 Task: Find connections with filter location Holguín with filter topic  #socialnetworkingwith filter profile language Potuguese with filter current company Zoho with filter school SGT UNIVERSITY with filter industry Coal Mining with filter service category Audio Engineering with filter keywords title Web Designer
Action: Mouse moved to (568, 70)
Screenshot: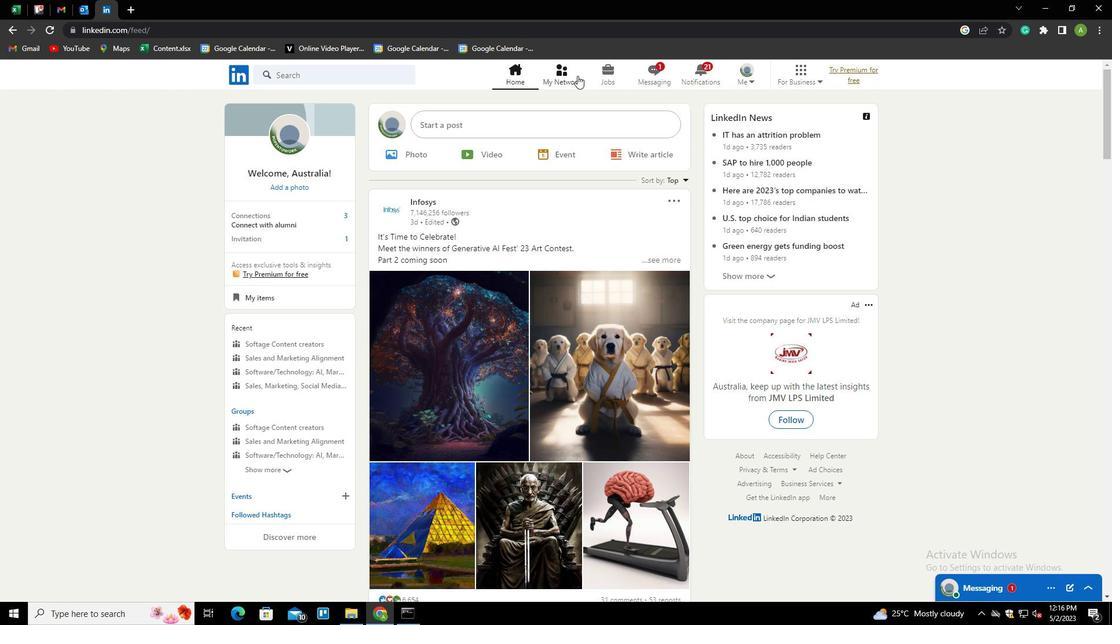 
Action: Mouse pressed left at (568, 70)
Screenshot: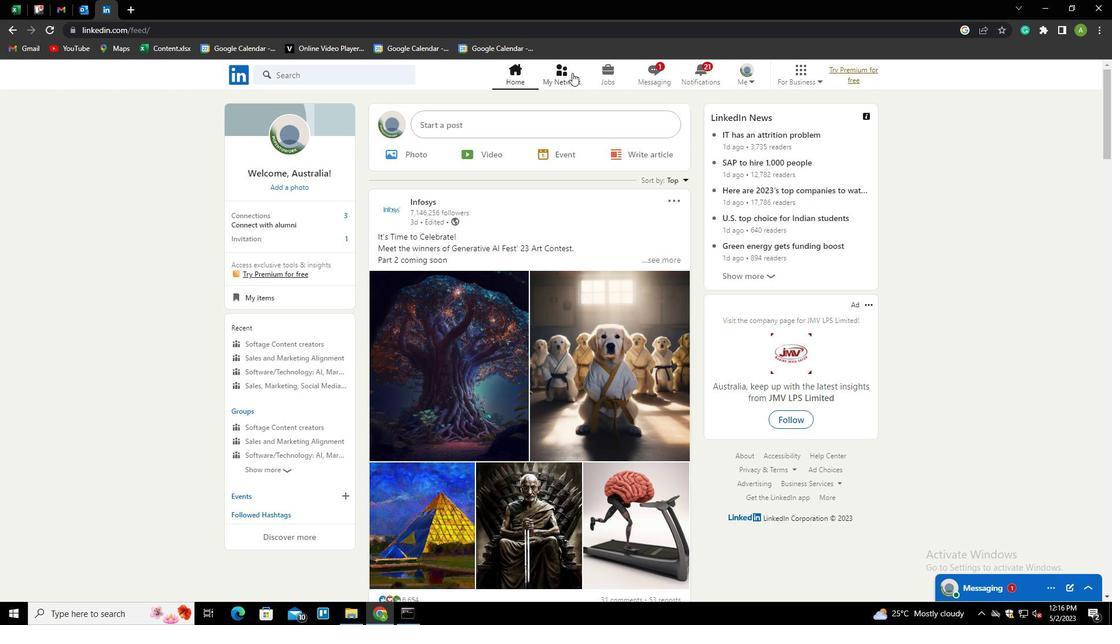 
Action: Mouse moved to (306, 136)
Screenshot: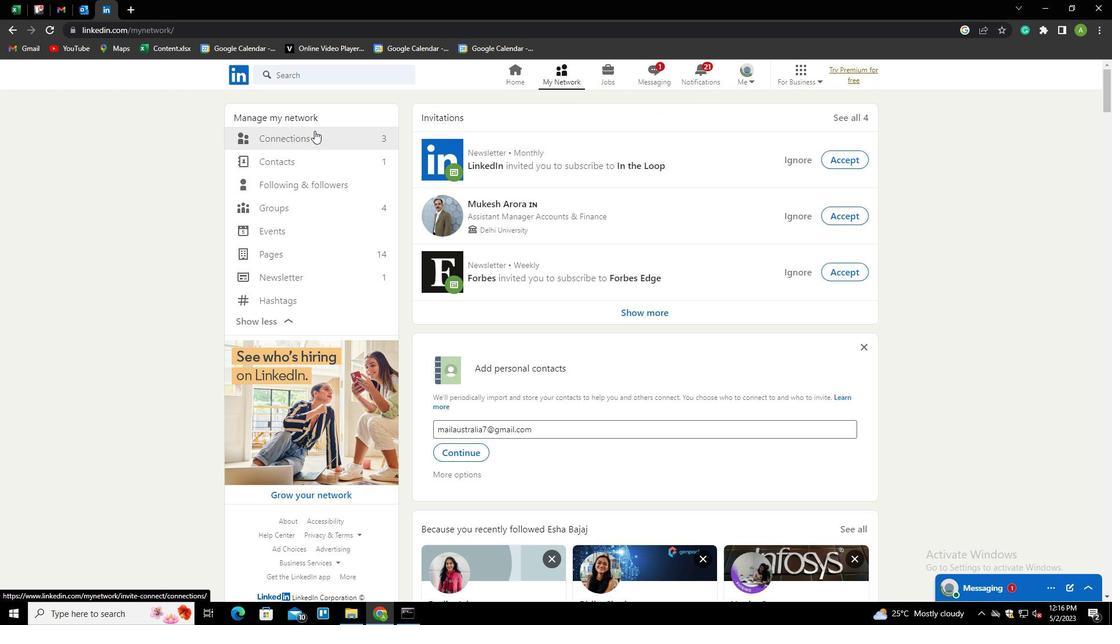 
Action: Mouse pressed left at (306, 136)
Screenshot: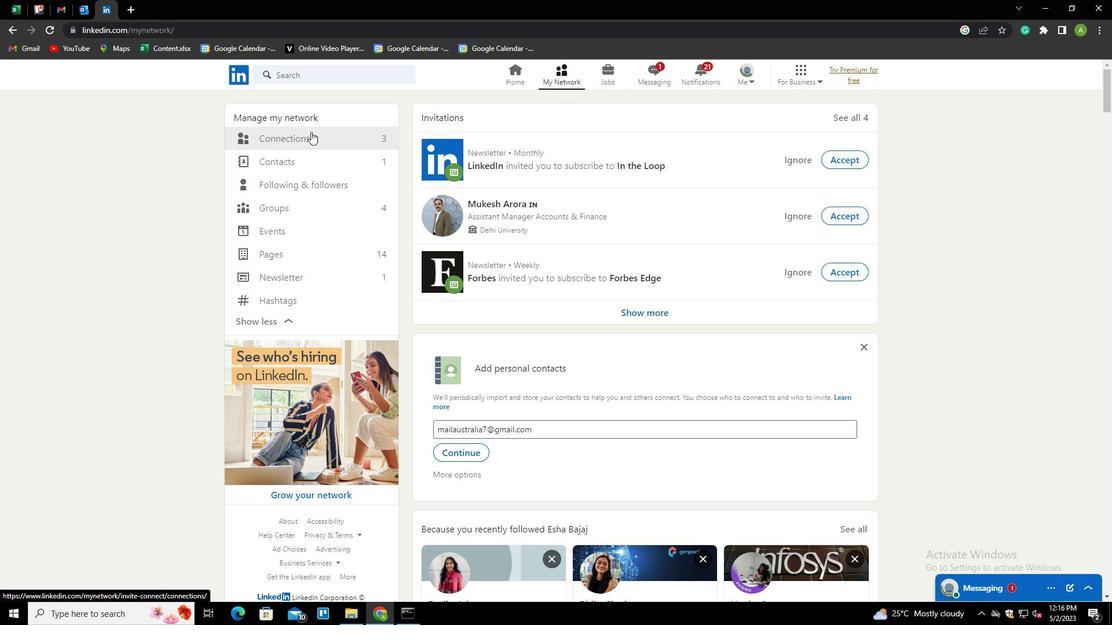 
Action: Mouse moved to (652, 136)
Screenshot: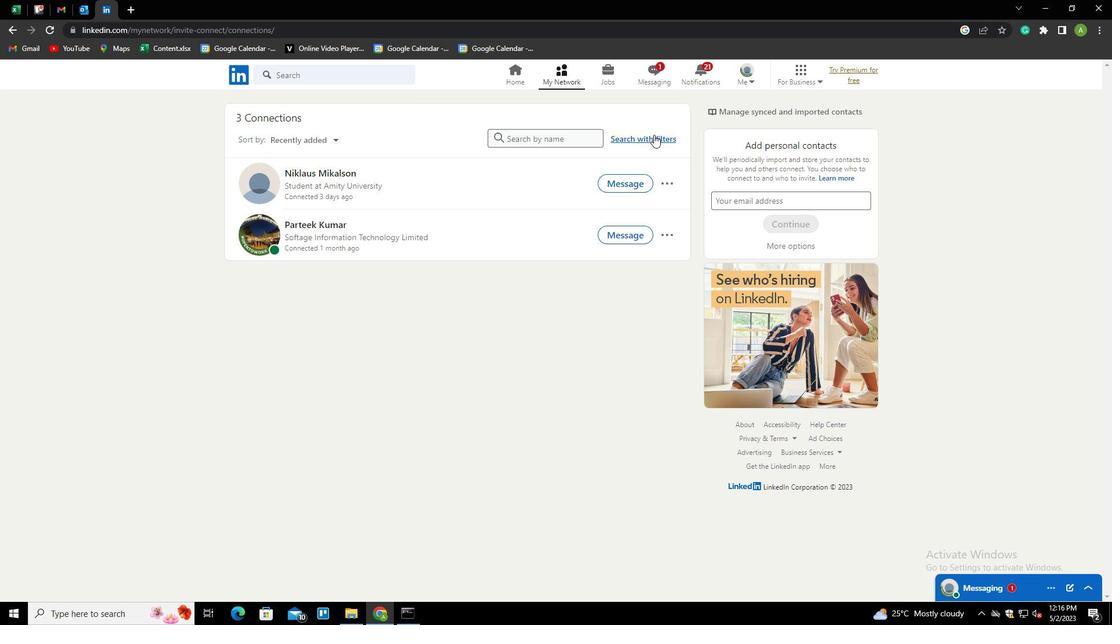 
Action: Mouse pressed left at (652, 136)
Screenshot: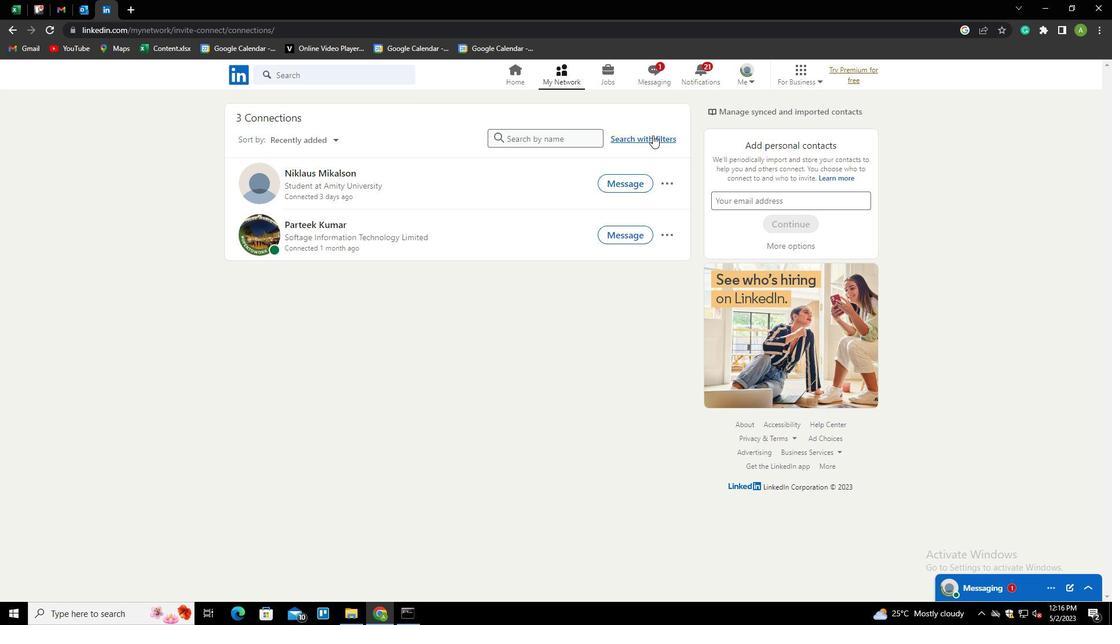 
Action: Mouse moved to (596, 105)
Screenshot: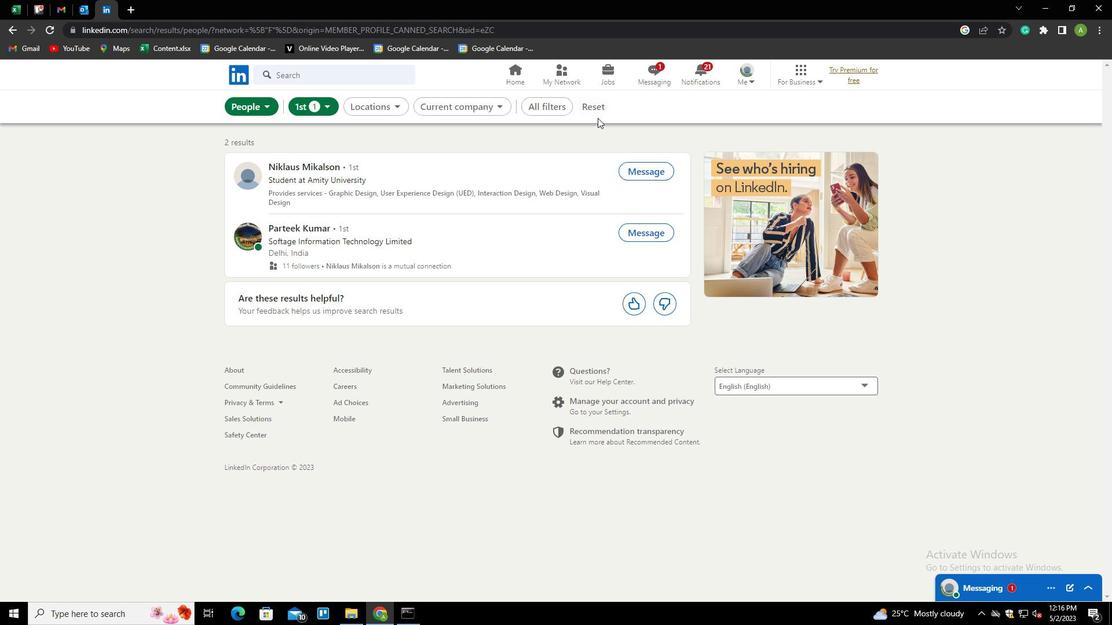 
Action: Mouse pressed left at (596, 105)
Screenshot: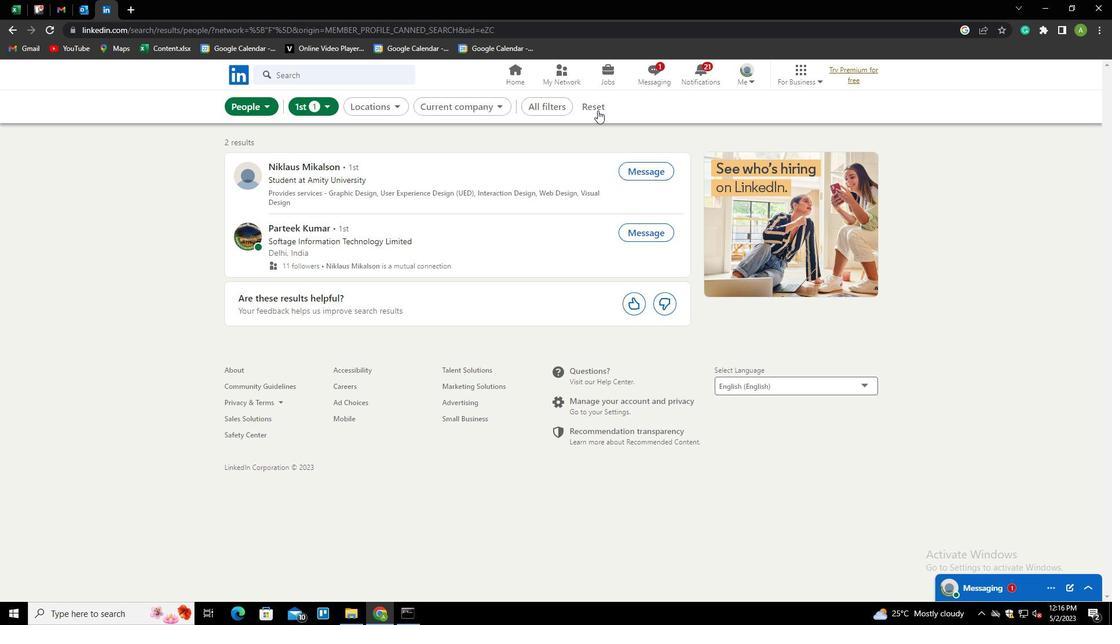 
Action: Mouse moved to (569, 110)
Screenshot: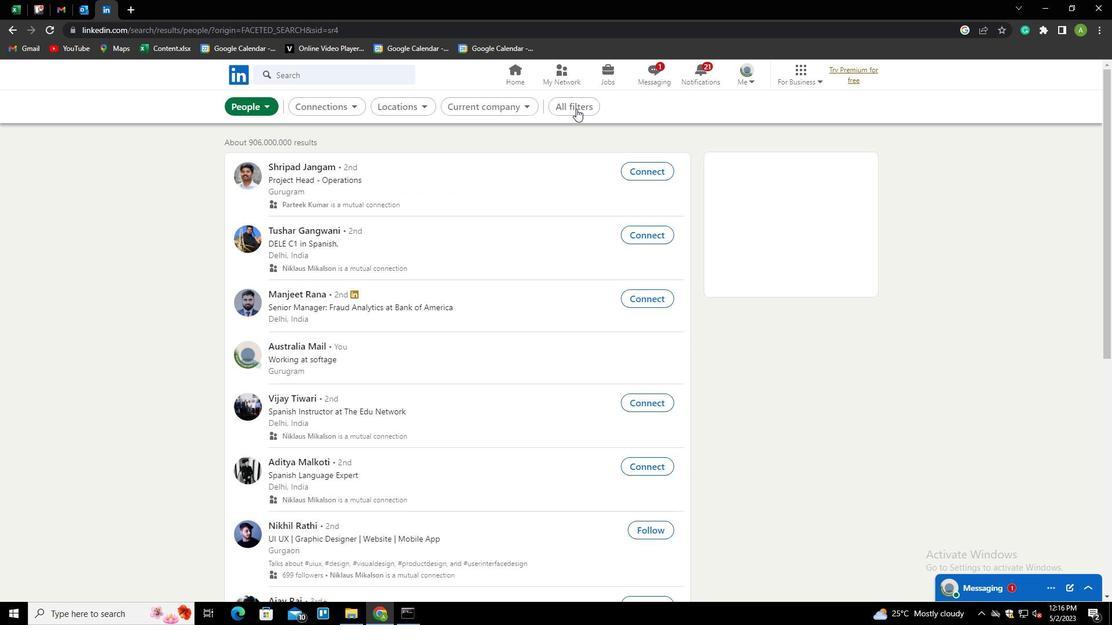
Action: Mouse pressed left at (569, 110)
Screenshot: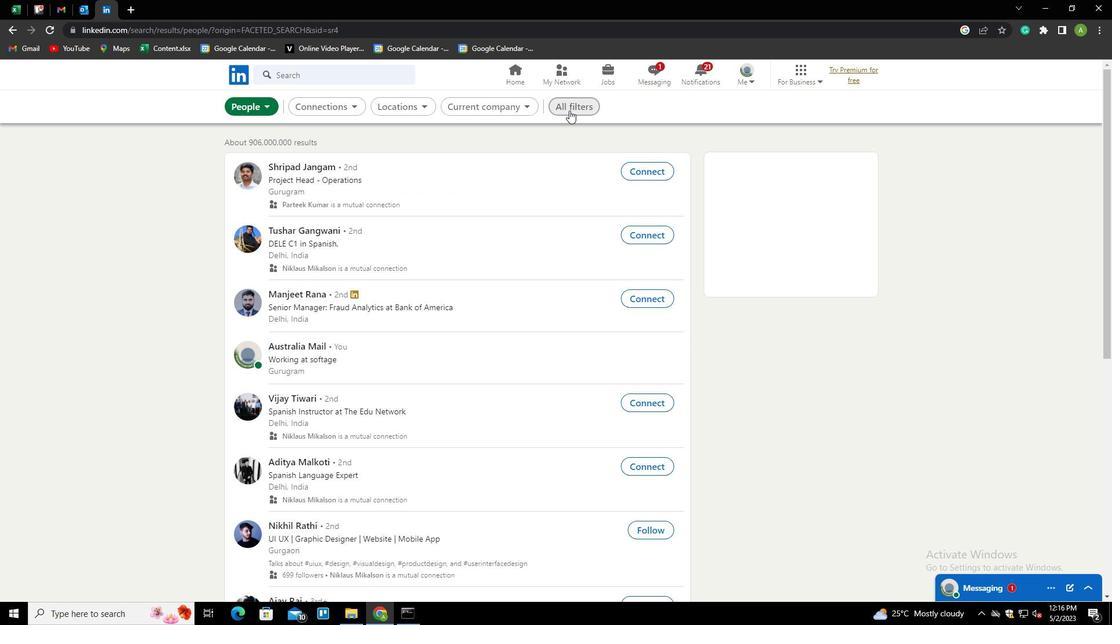 
Action: Mouse moved to (1066, 390)
Screenshot: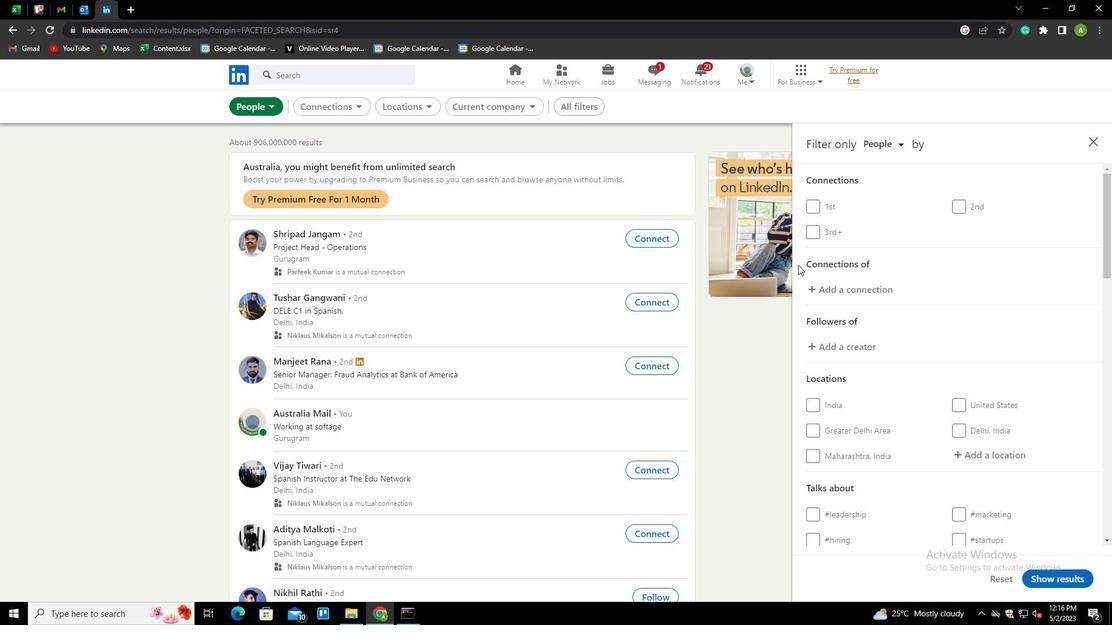 
Action: Mouse scrolled (1066, 389) with delta (0, 0)
Screenshot: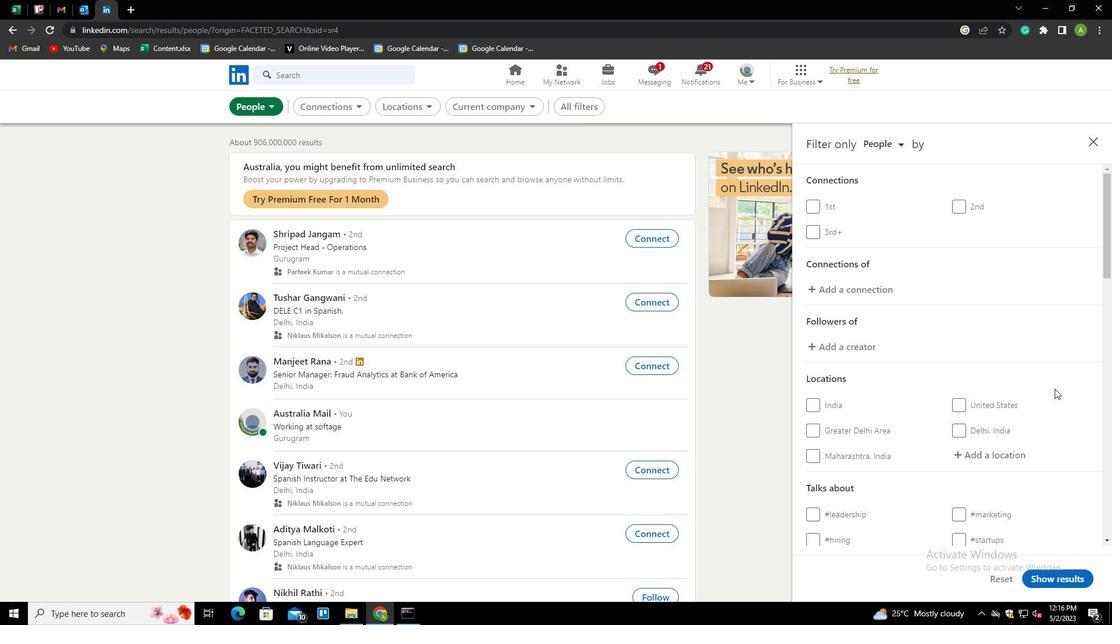 
Action: Mouse scrolled (1066, 389) with delta (0, 0)
Screenshot: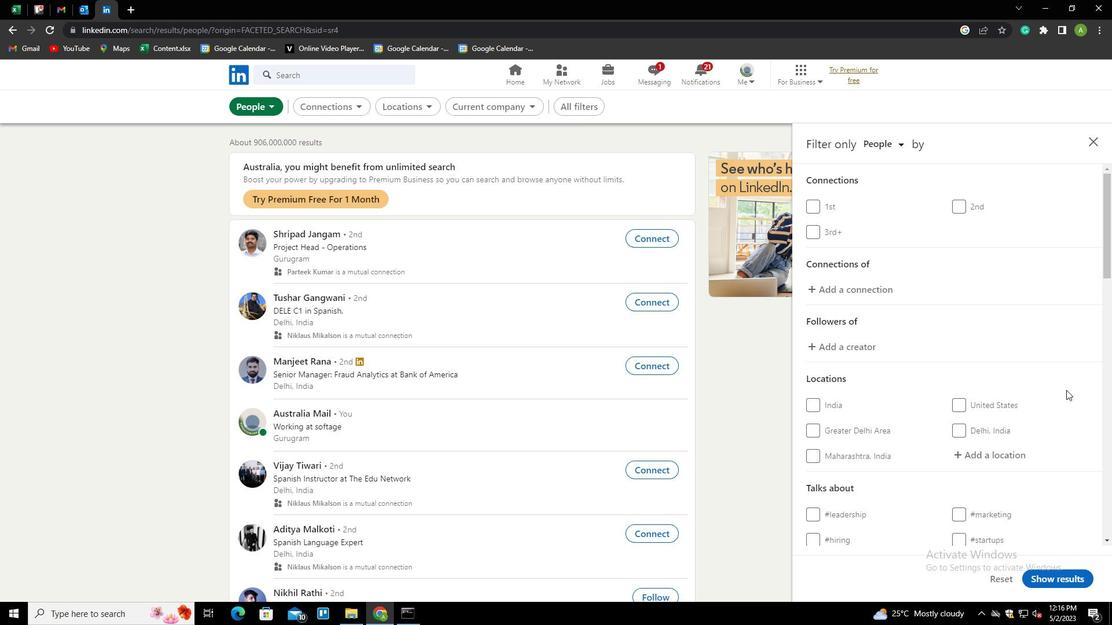 
Action: Mouse scrolled (1066, 389) with delta (0, 0)
Screenshot: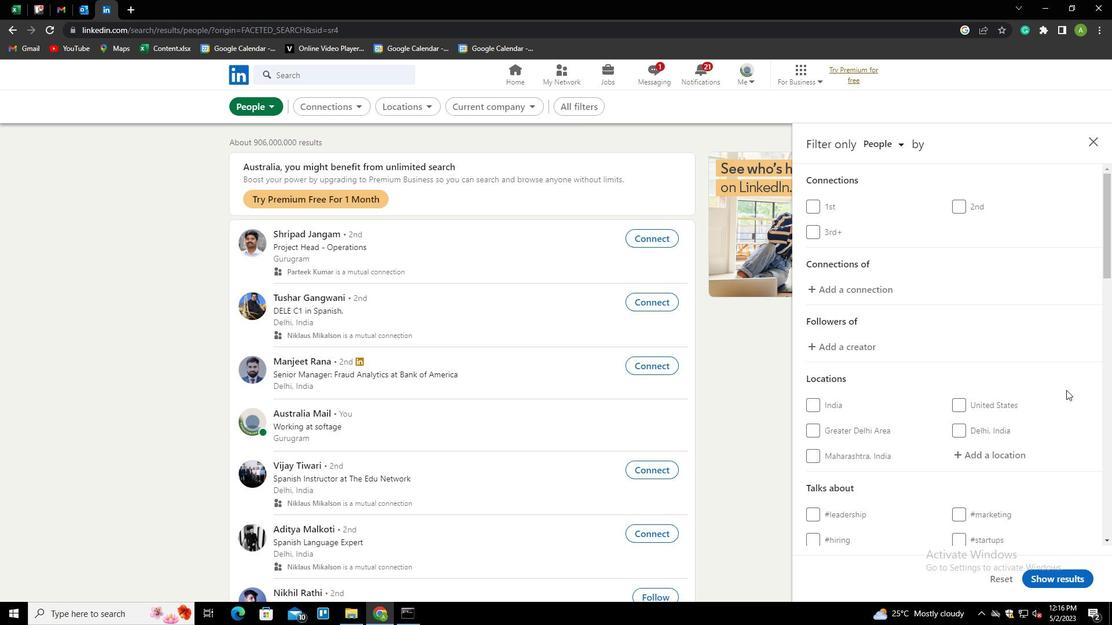 
Action: Mouse moved to (973, 277)
Screenshot: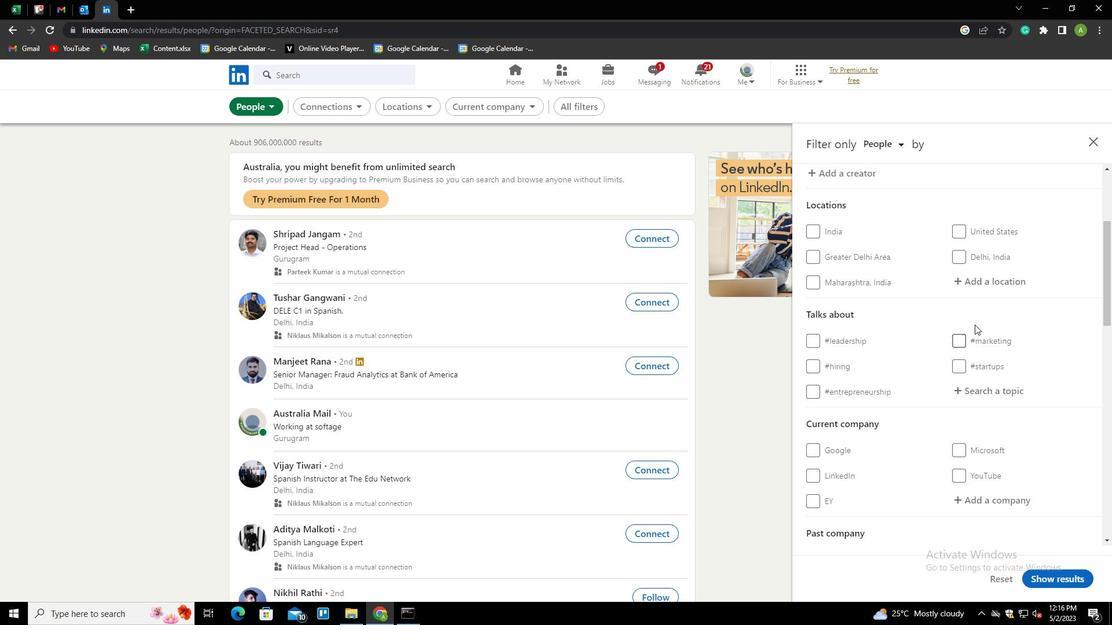 
Action: Mouse pressed left at (973, 277)
Screenshot: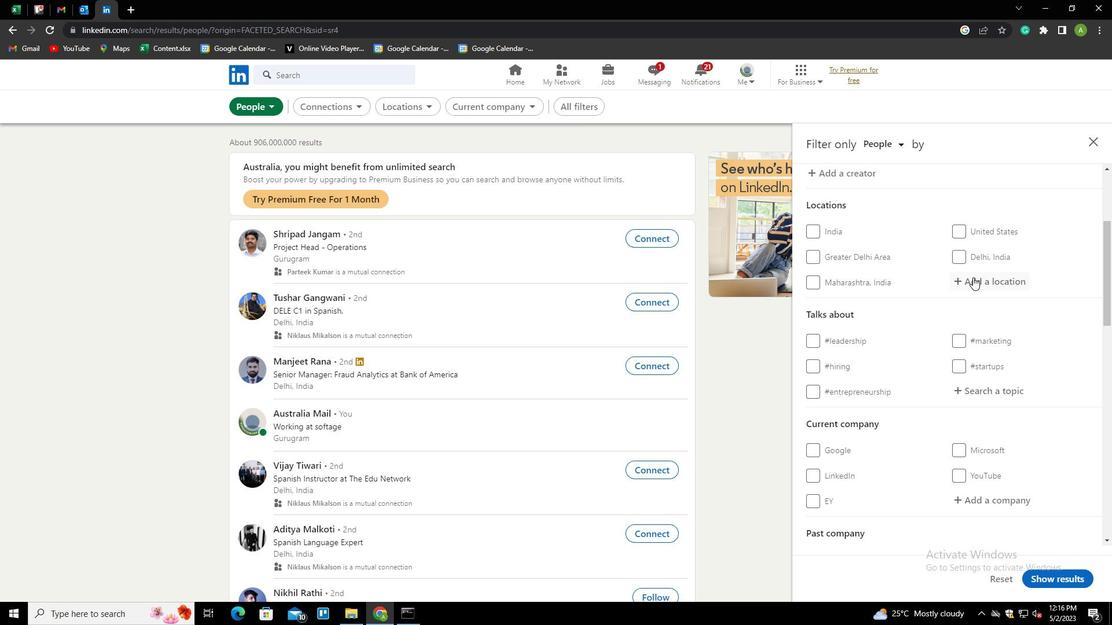 
Action: Mouse moved to (979, 281)
Screenshot: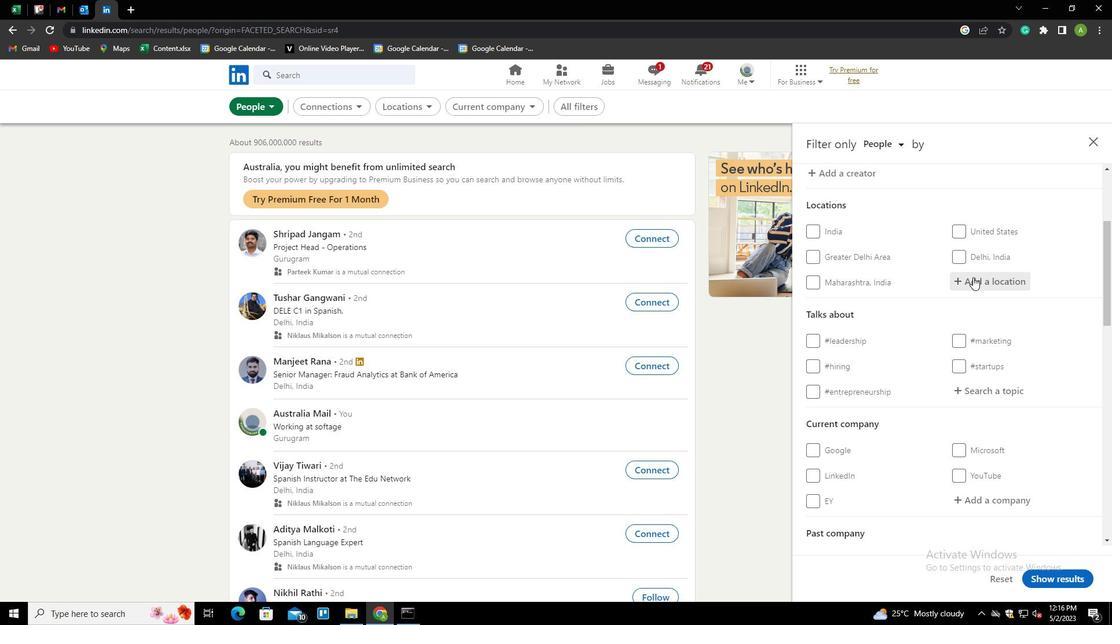 
Action: Mouse pressed left at (979, 281)
Screenshot: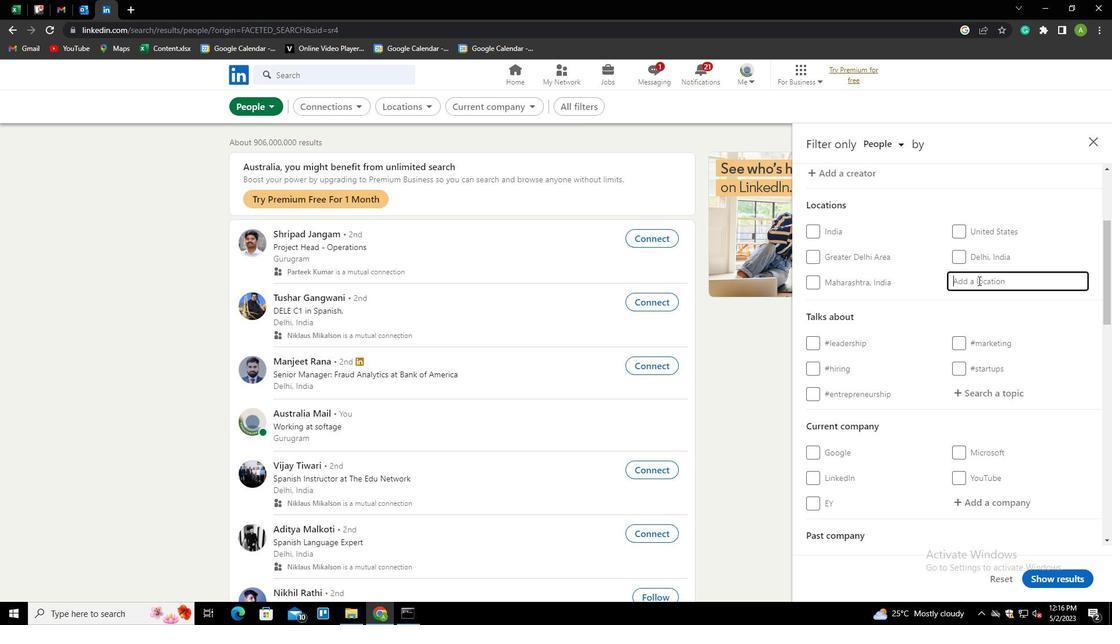 
Action: Key pressed <Key.shift>HOLGUIN<Key.down><Key.enter>
Screenshot: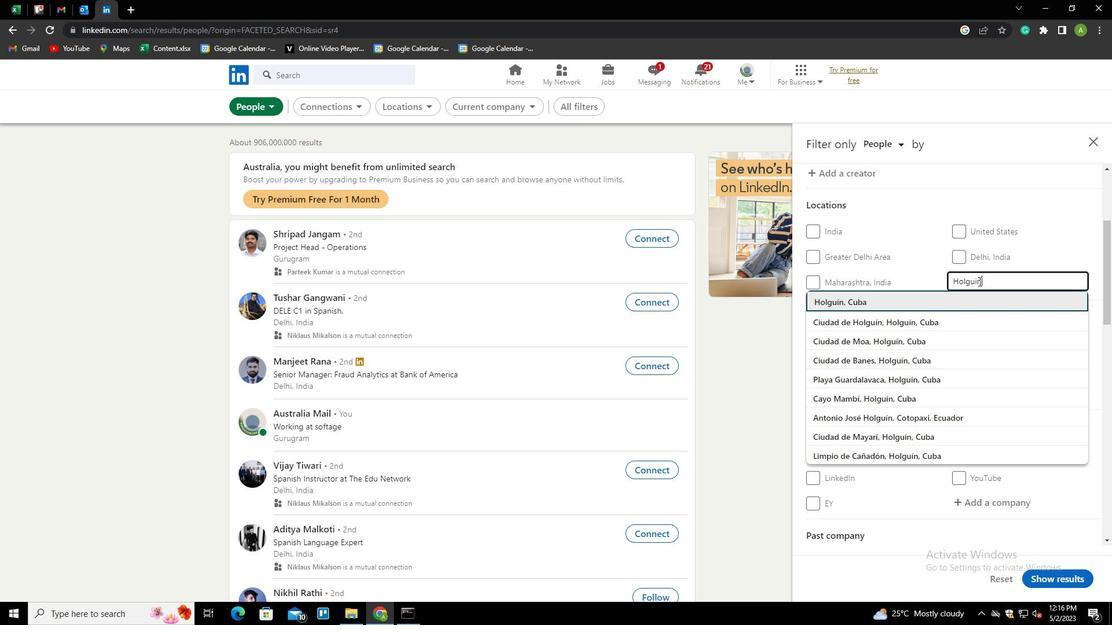 
Action: Mouse scrolled (979, 281) with delta (0, 0)
Screenshot: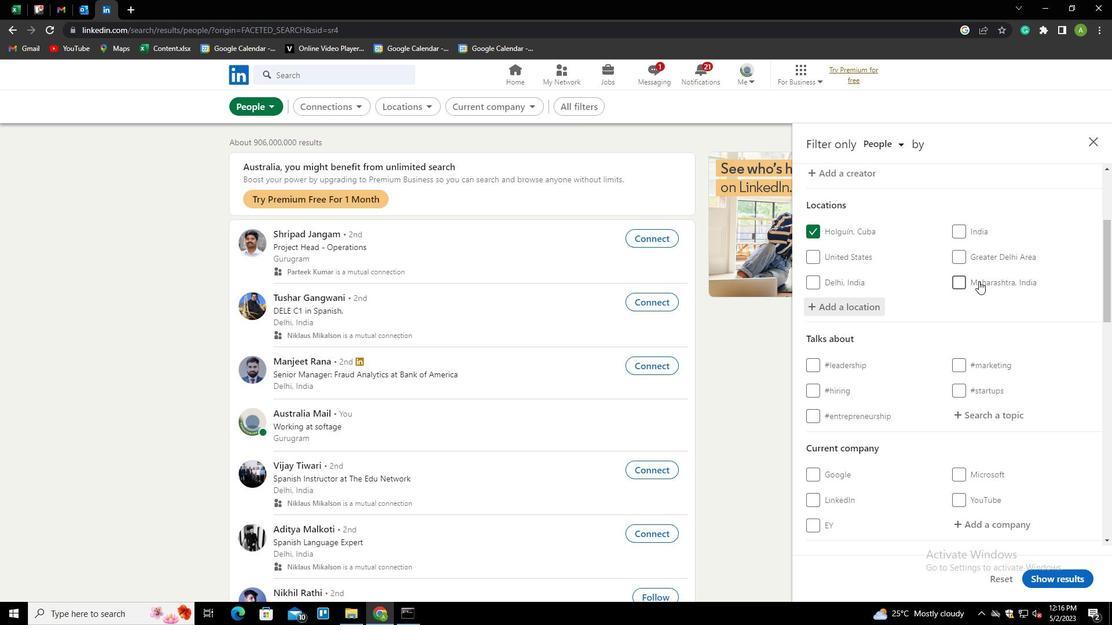 
Action: Mouse scrolled (979, 281) with delta (0, 0)
Screenshot: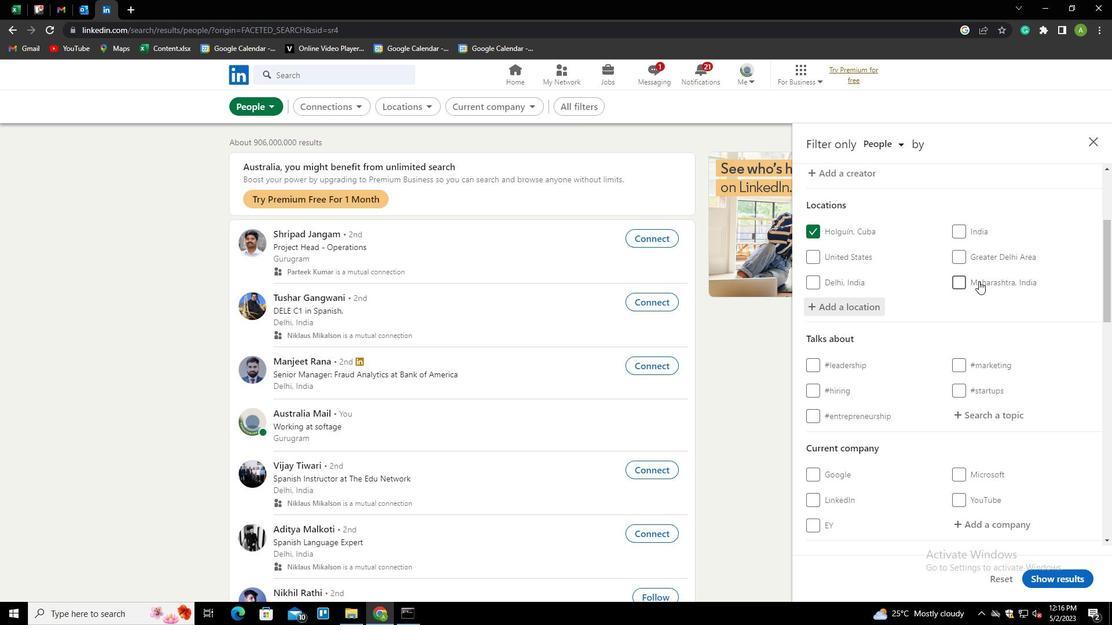 
Action: Mouse scrolled (979, 281) with delta (0, 0)
Screenshot: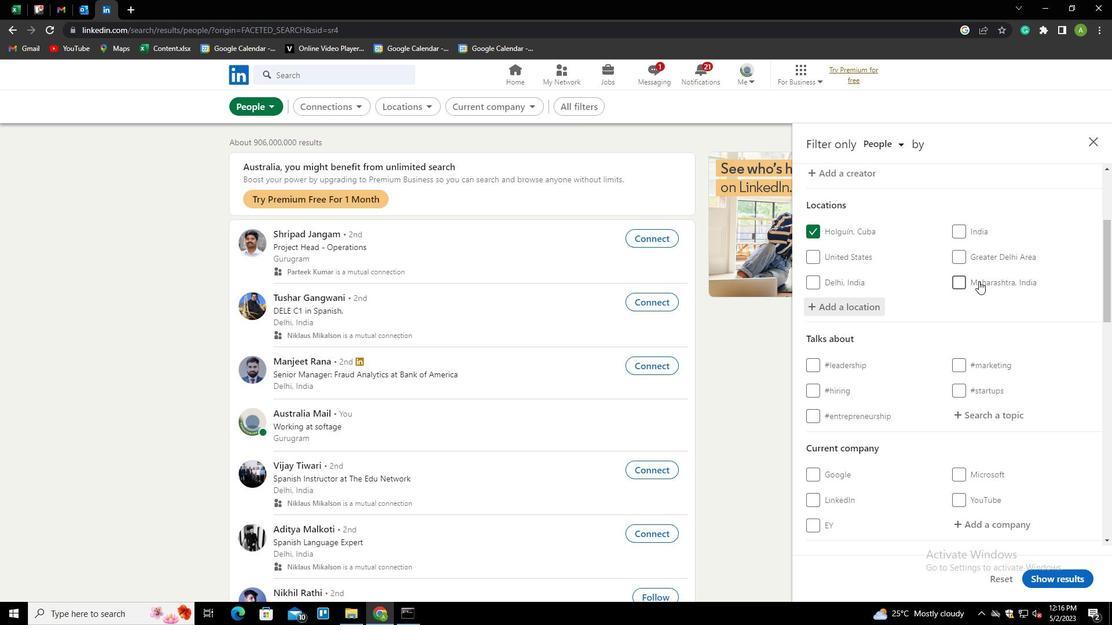 
Action: Mouse scrolled (979, 281) with delta (0, 0)
Screenshot: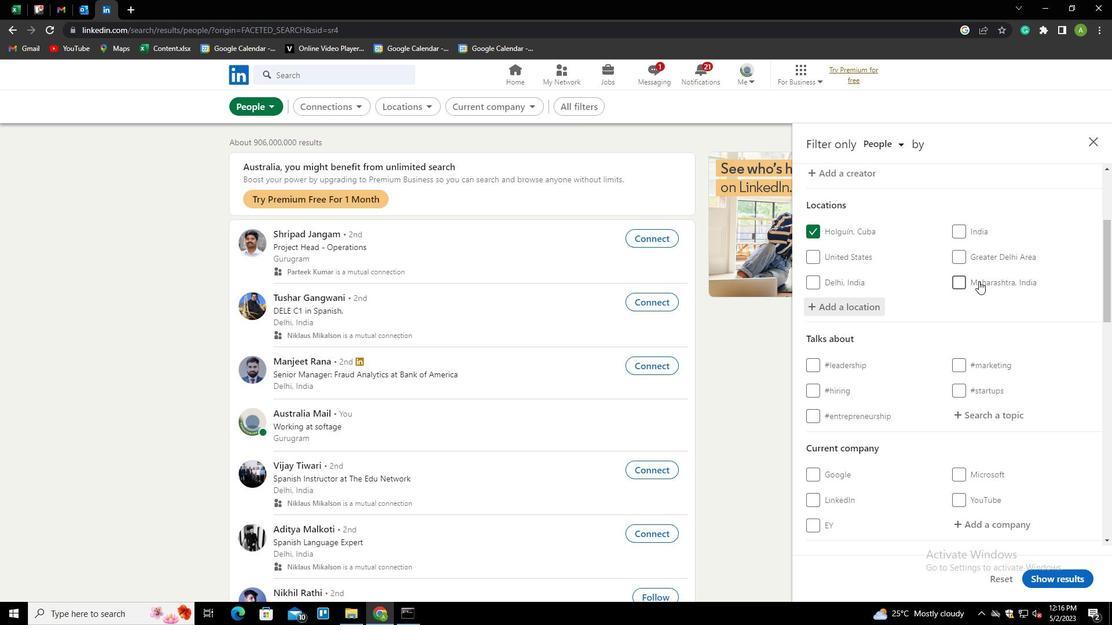 
Action: Mouse moved to (978, 217)
Screenshot: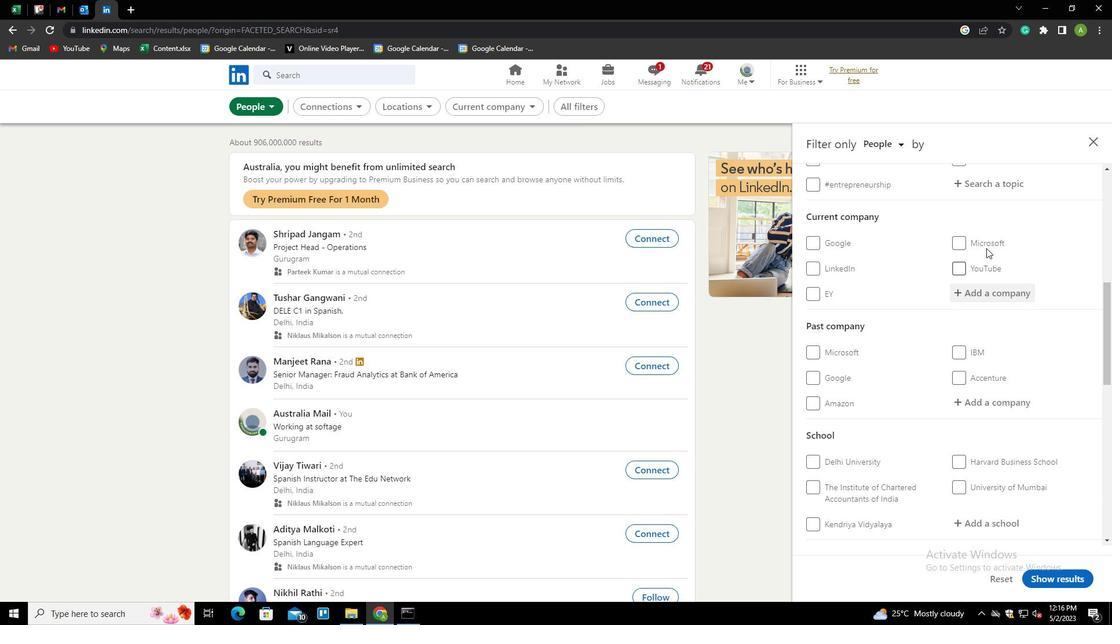 
Action: Mouse scrolled (978, 218) with delta (0, 0)
Screenshot: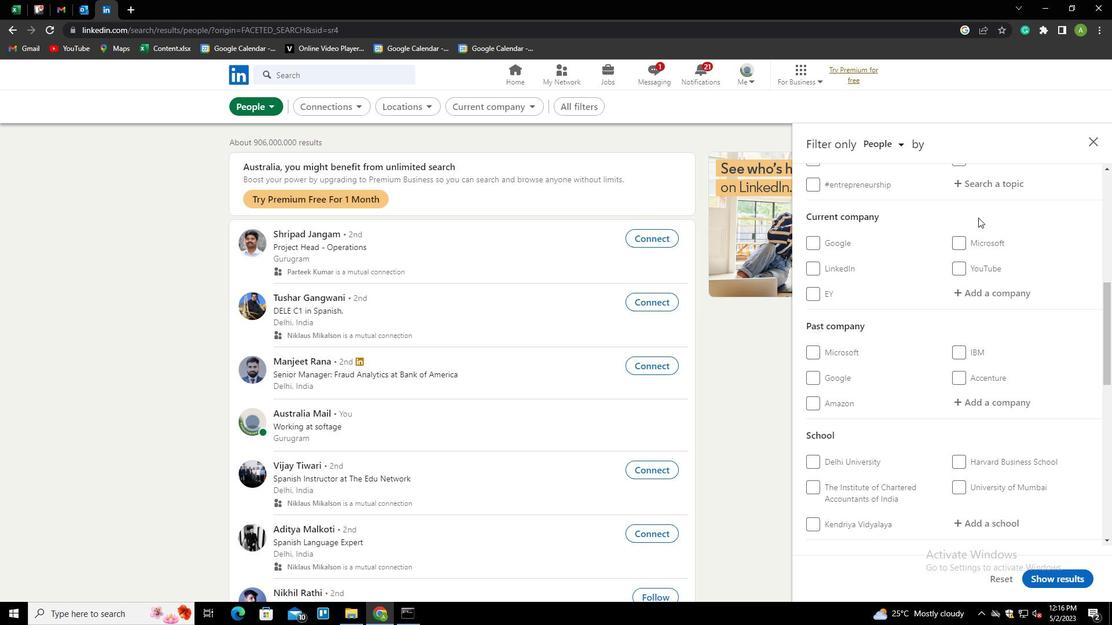 
Action: Mouse moved to (982, 241)
Screenshot: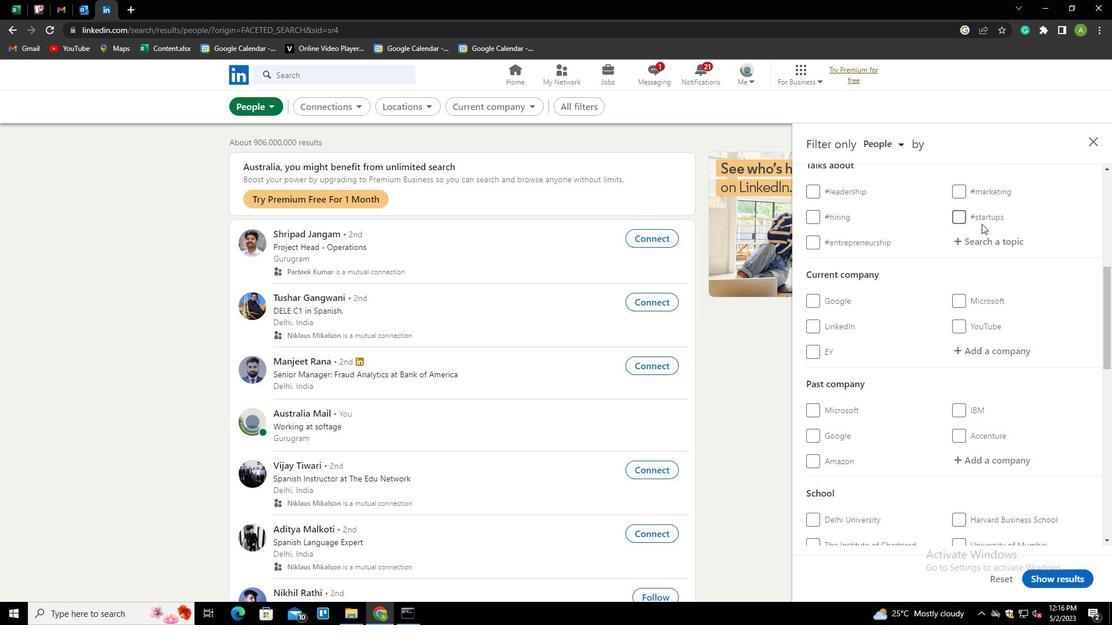 
Action: Mouse pressed left at (982, 241)
Screenshot: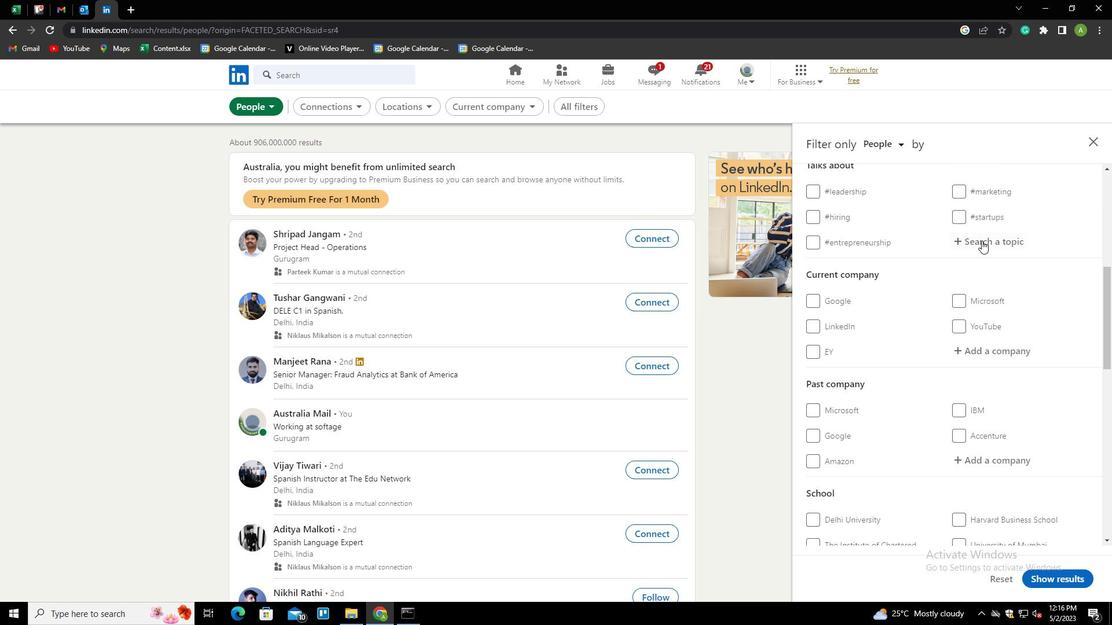 
Action: Key pressed SOCIALNE<Key.down><Key.enter>
Screenshot: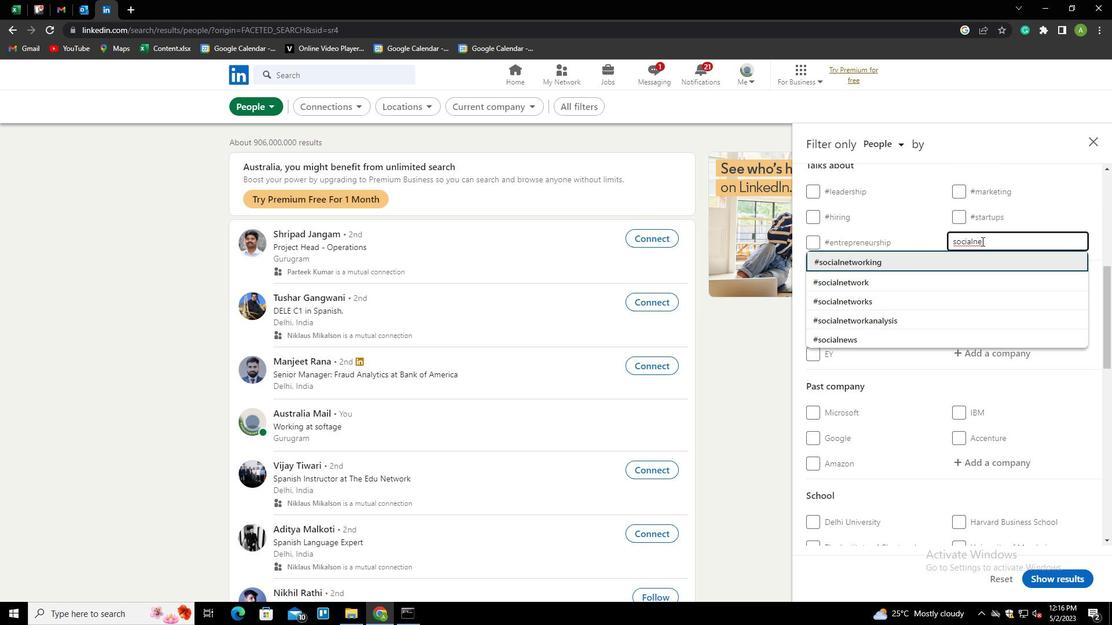 
Action: Mouse scrolled (982, 241) with delta (0, 0)
Screenshot: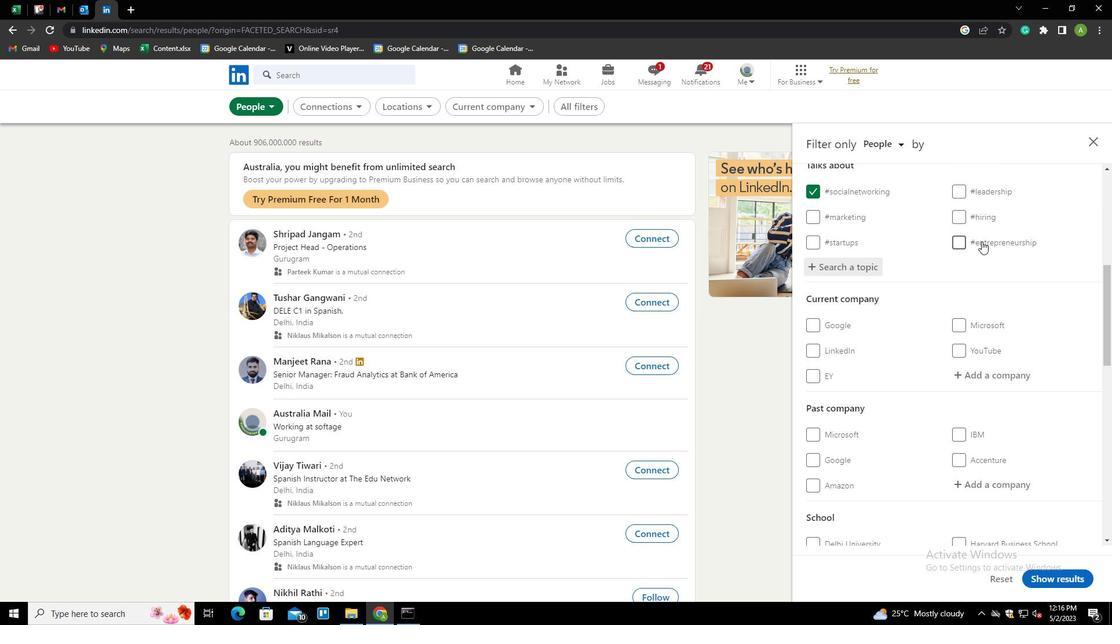 
Action: Mouse scrolled (982, 241) with delta (0, 0)
Screenshot: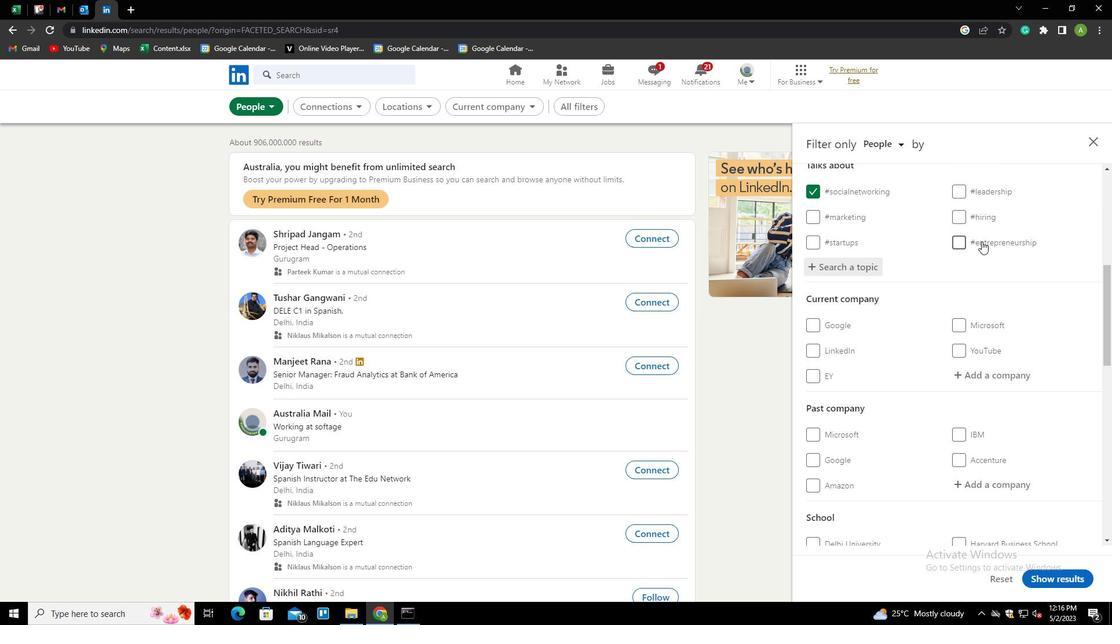 
Action: Mouse scrolled (982, 241) with delta (0, 0)
Screenshot: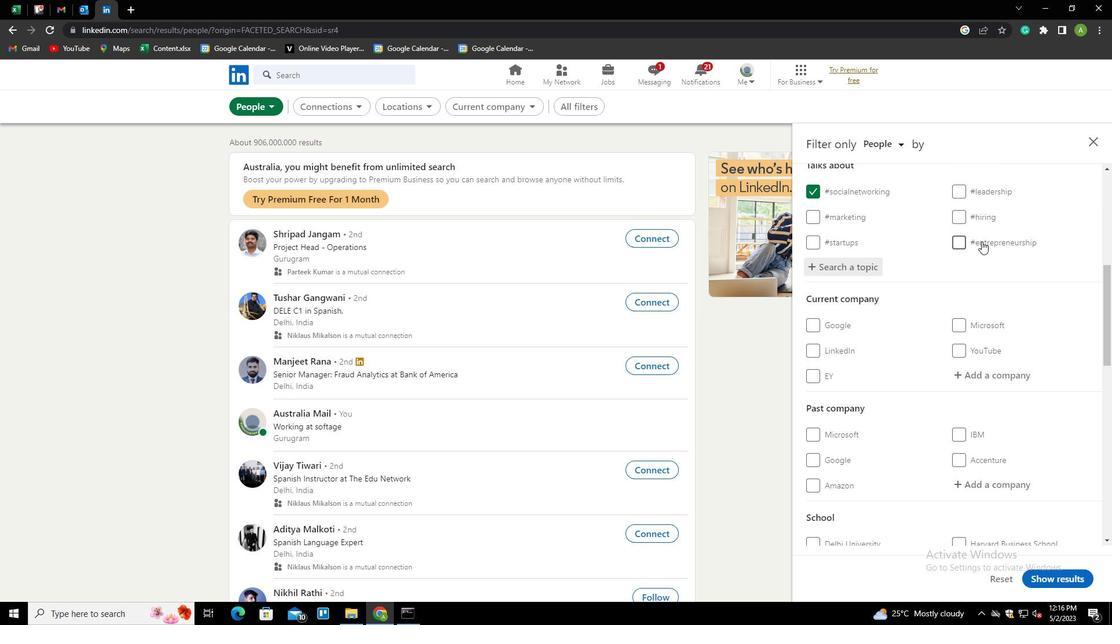 
Action: Mouse scrolled (982, 241) with delta (0, 0)
Screenshot: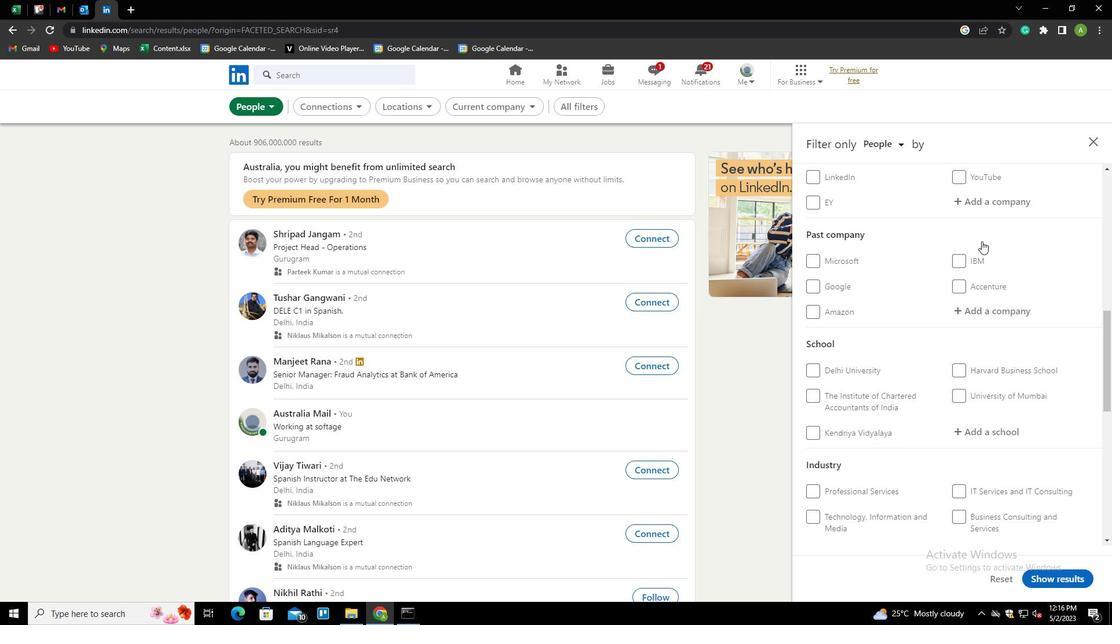 
Action: Mouse scrolled (982, 241) with delta (0, 0)
Screenshot: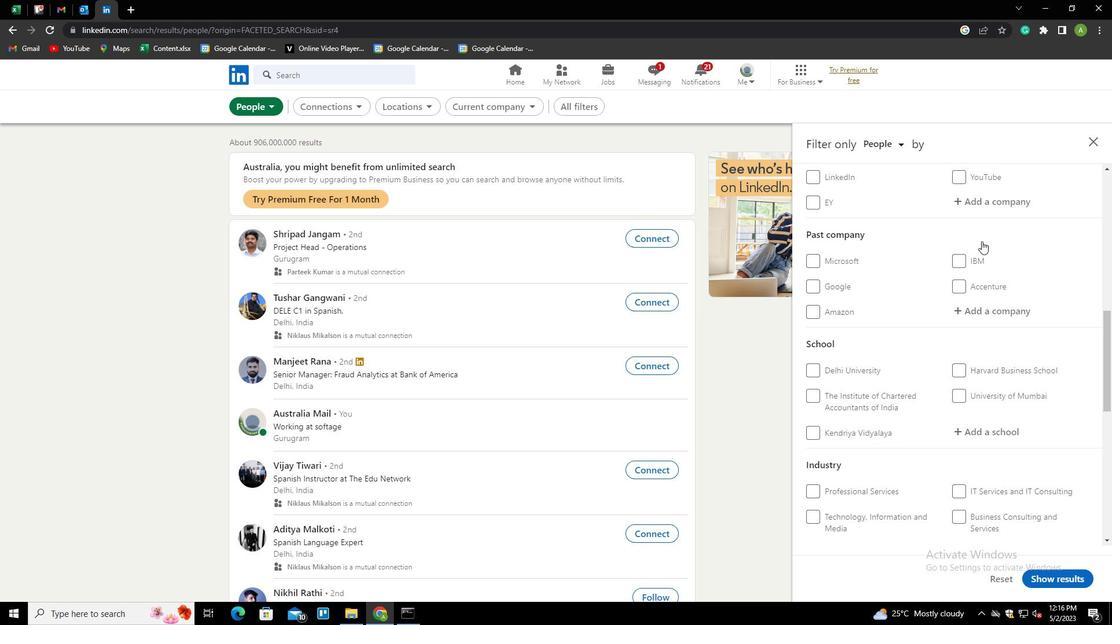 
Action: Mouse scrolled (982, 241) with delta (0, 0)
Screenshot: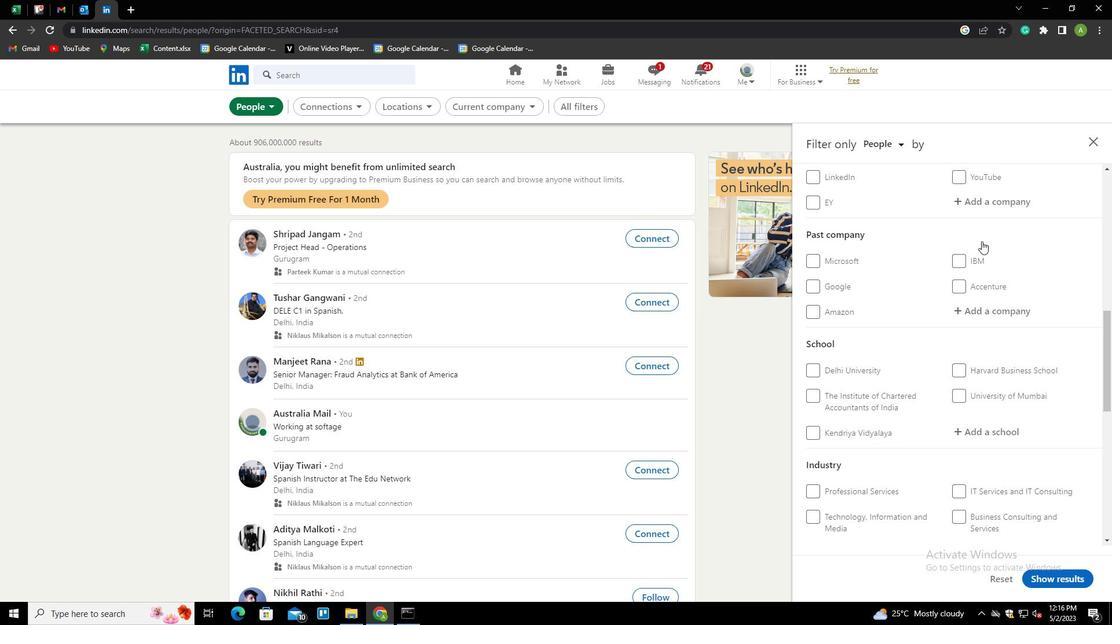 
Action: Mouse scrolled (982, 241) with delta (0, 0)
Screenshot: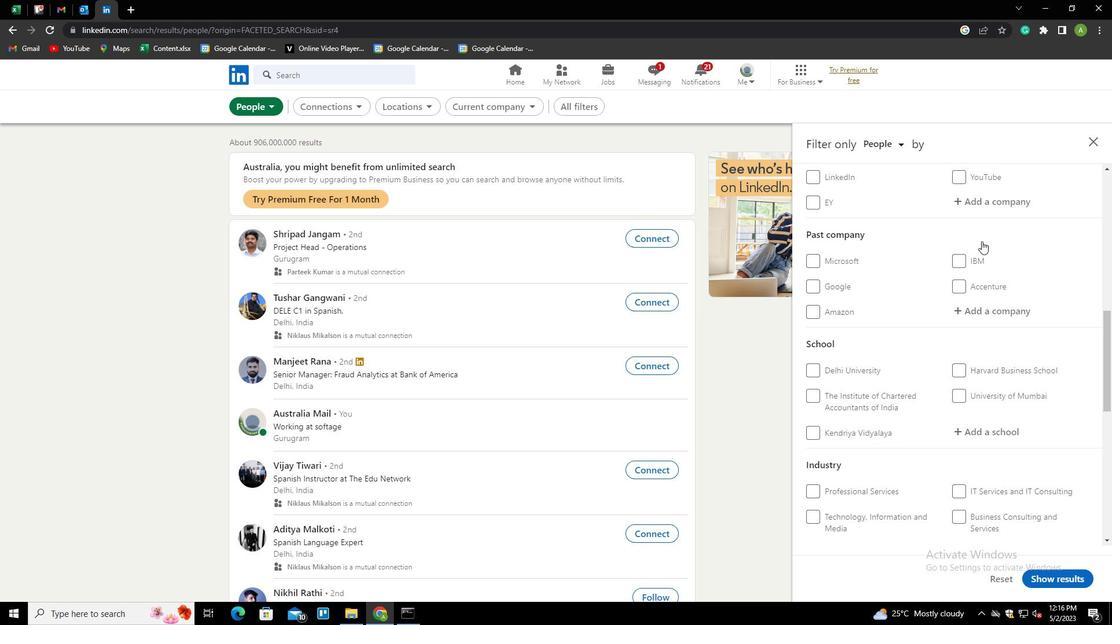
Action: Mouse scrolled (982, 241) with delta (0, 0)
Screenshot: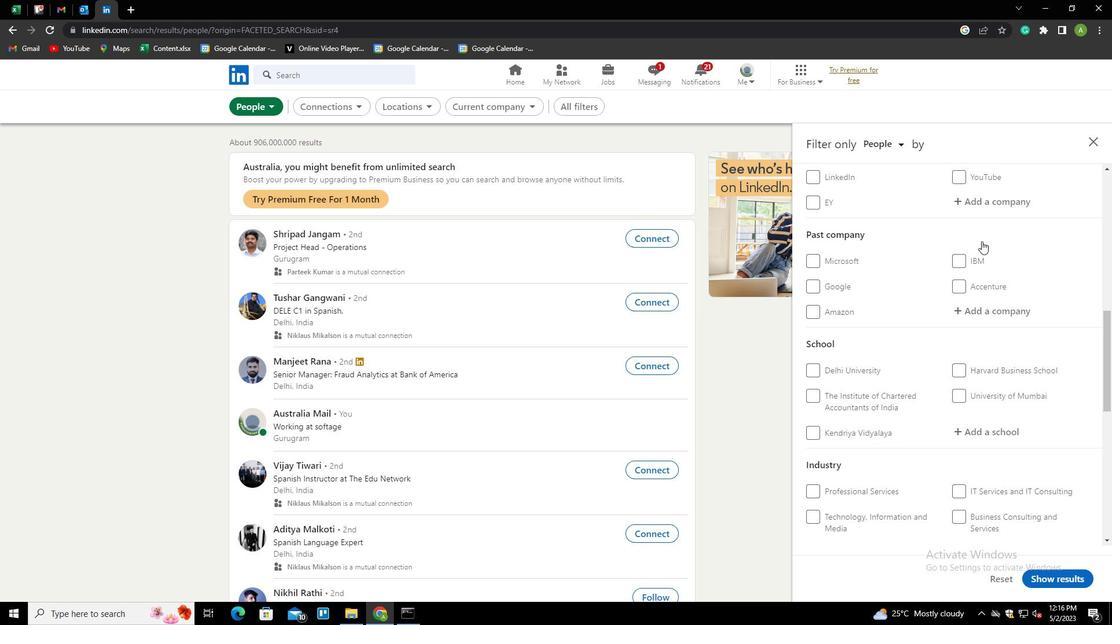 
Action: Mouse scrolled (982, 241) with delta (0, 0)
Screenshot: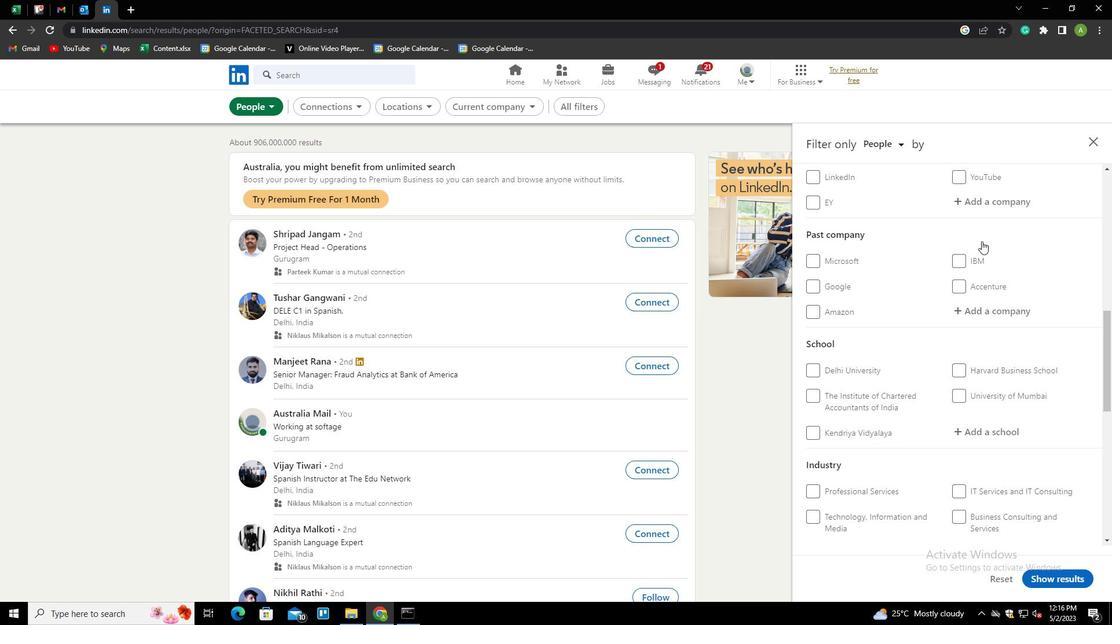 
Action: Mouse moved to (956, 438)
Screenshot: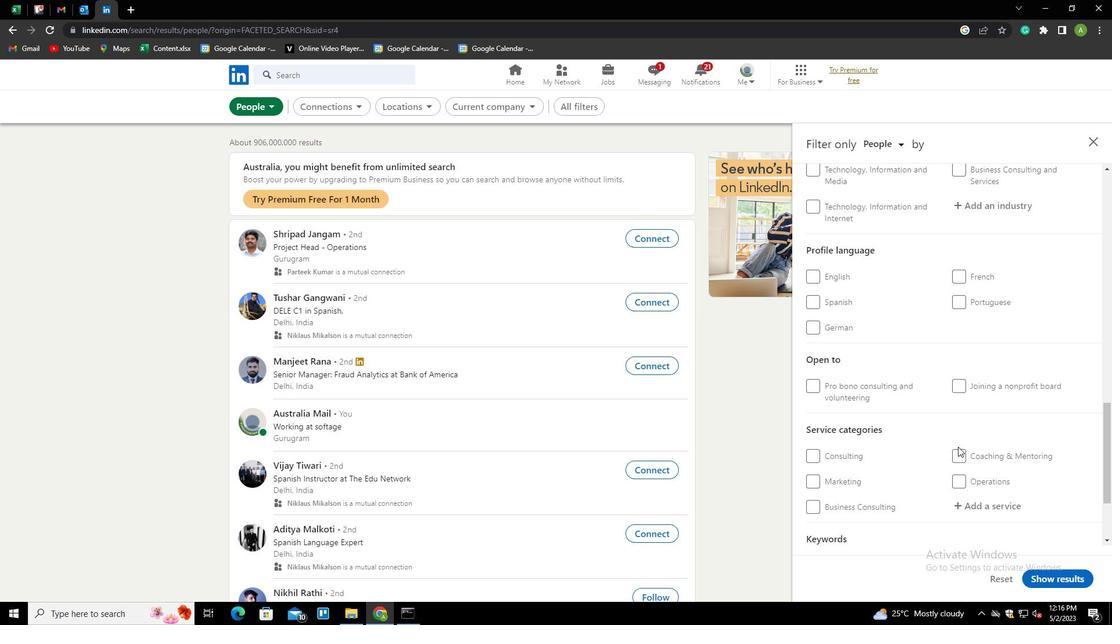 
Action: Mouse scrolled (956, 437) with delta (0, 0)
Screenshot: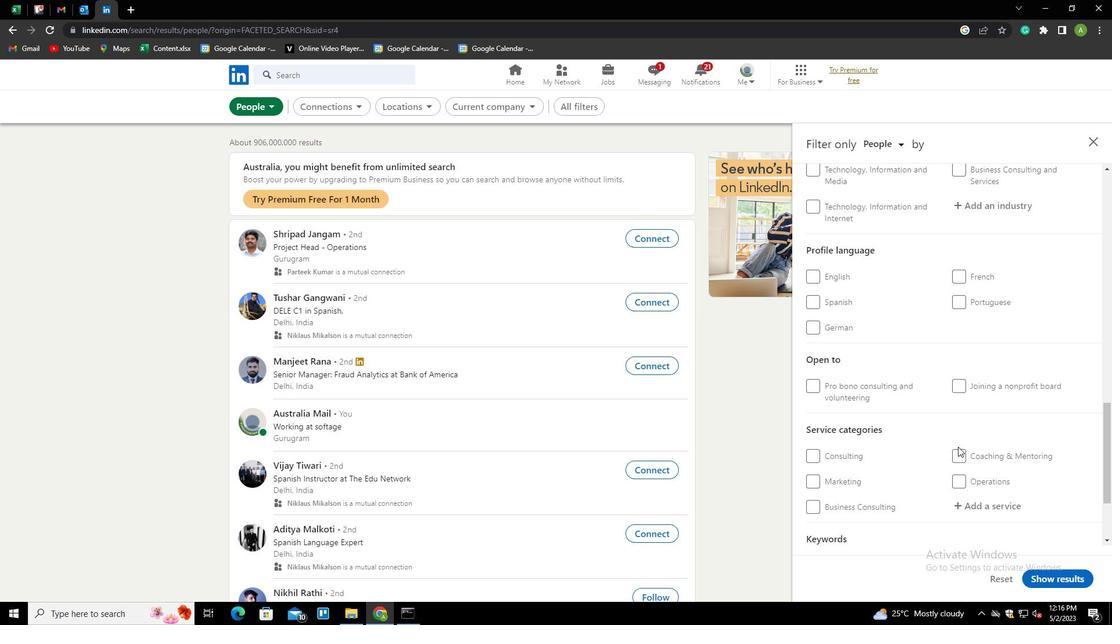 
Action: Mouse scrolled (956, 437) with delta (0, 0)
Screenshot: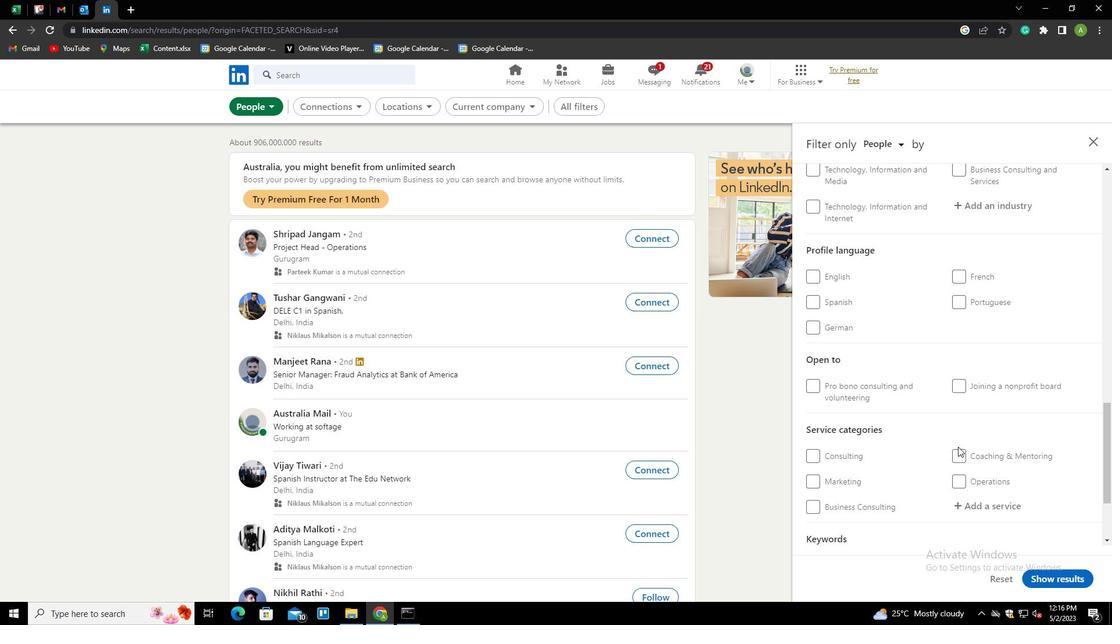 
Action: Mouse scrolled (956, 437) with delta (0, 0)
Screenshot: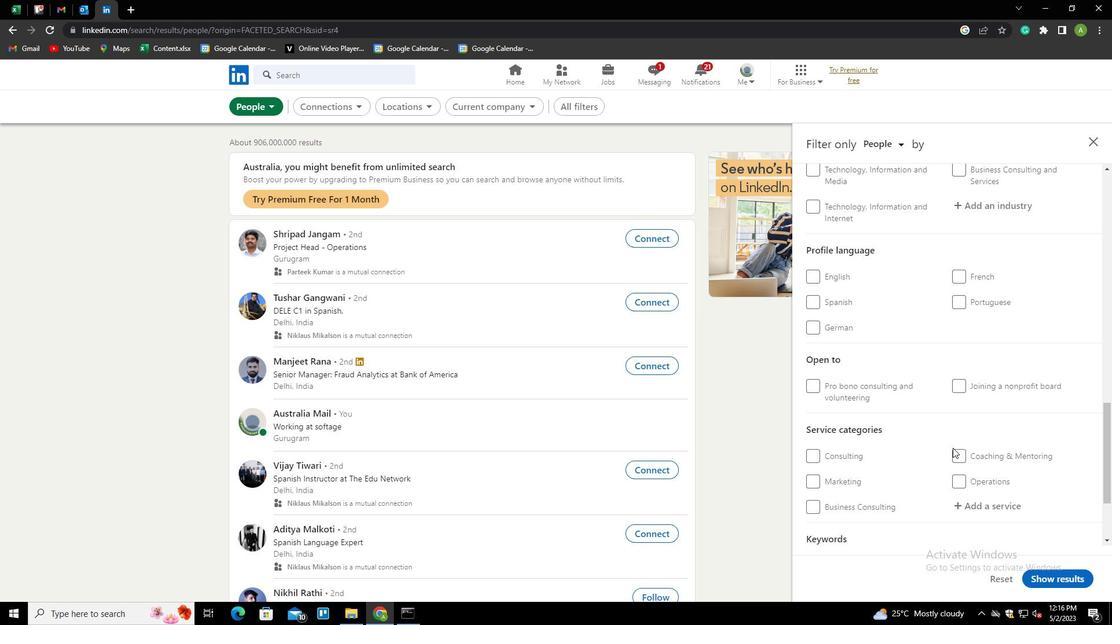 
Action: Mouse moved to (954, 181)
Screenshot: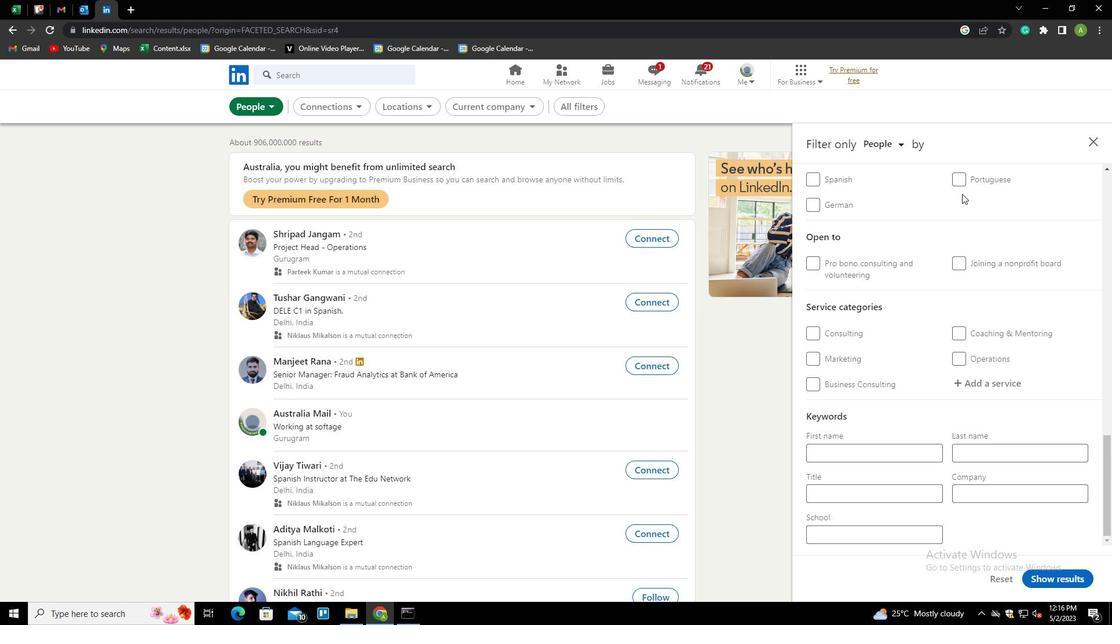
Action: Mouse pressed left at (954, 181)
Screenshot: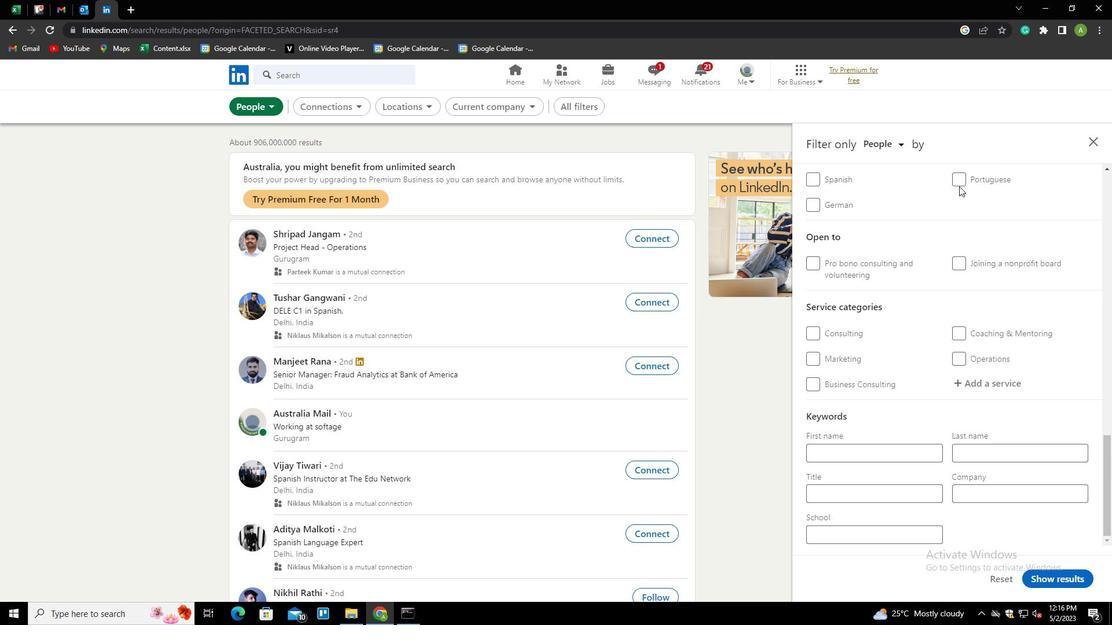 
Action: Mouse moved to (997, 328)
Screenshot: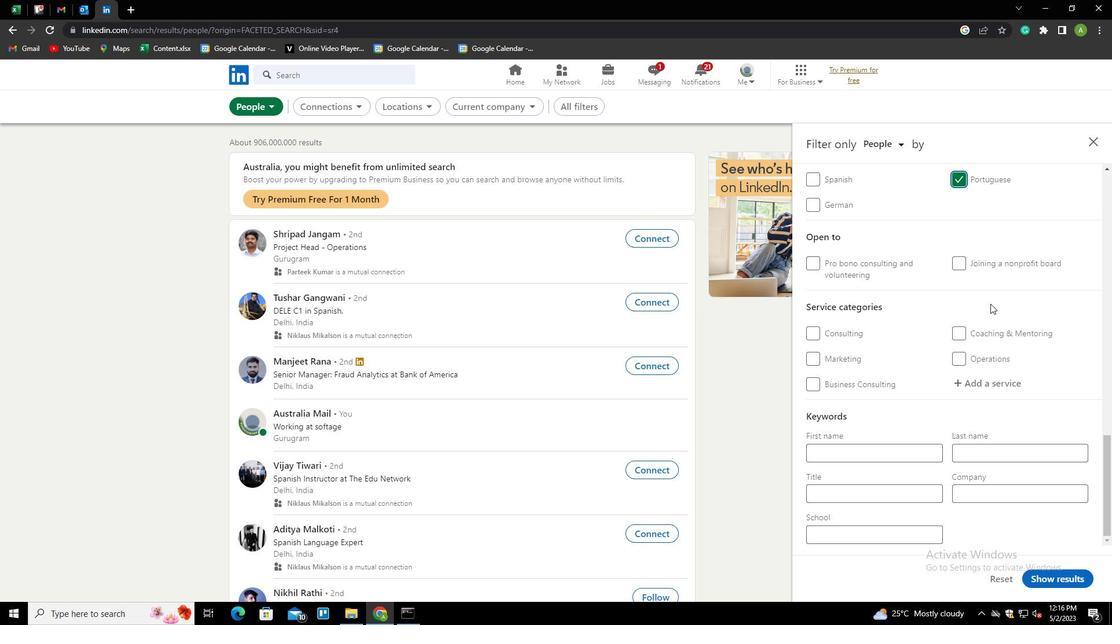 
Action: Mouse scrolled (997, 329) with delta (0, 0)
Screenshot: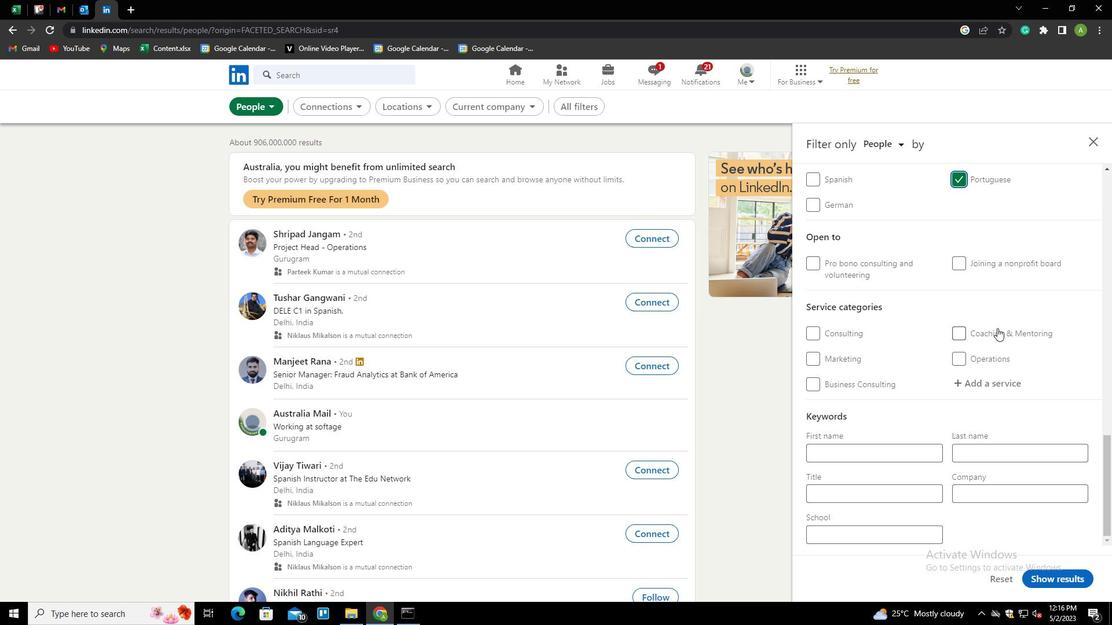 
Action: Mouse scrolled (997, 329) with delta (0, 0)
Screenshot: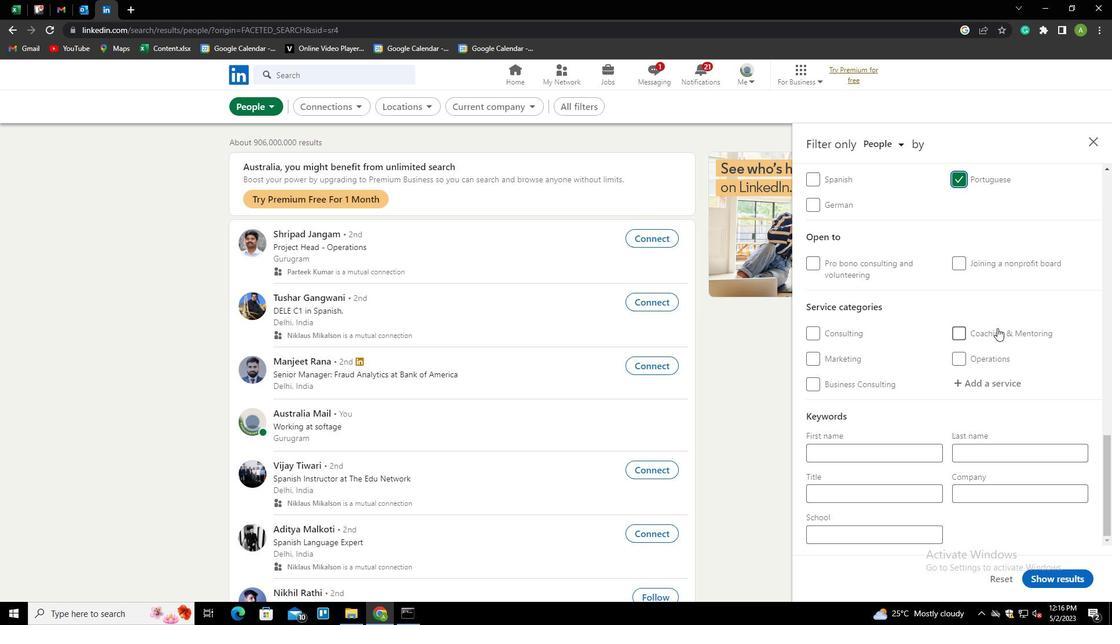 
Action: Mouse scrolled (997, 329) with delta (0, 0)
Screenshot: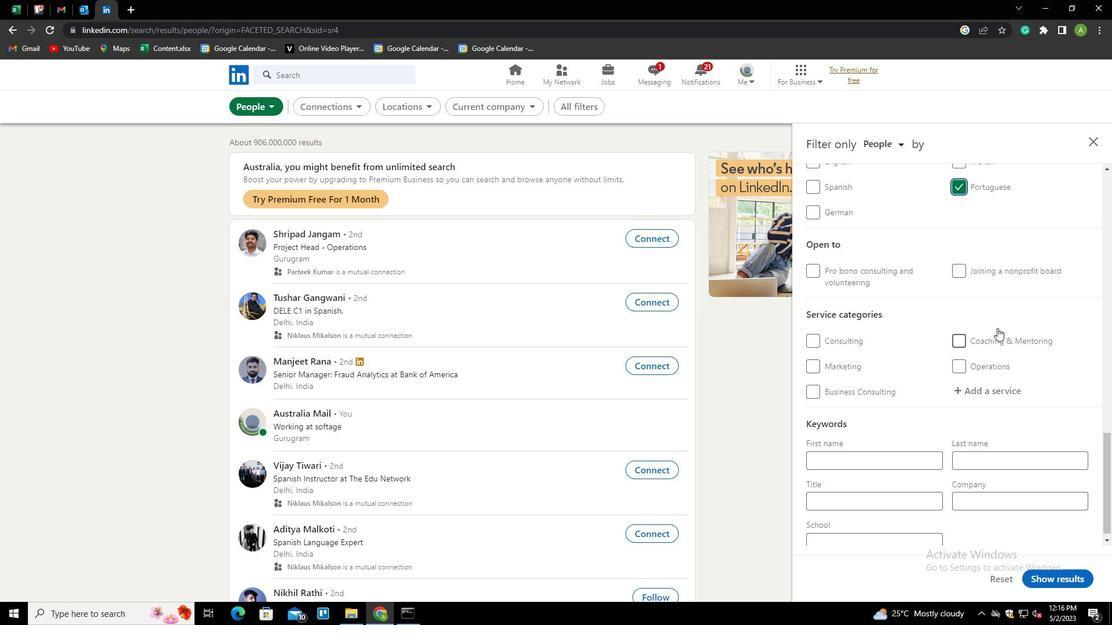 
Action: Mouse scrolled (997, 329) with delta (0, 0)
Screenshot: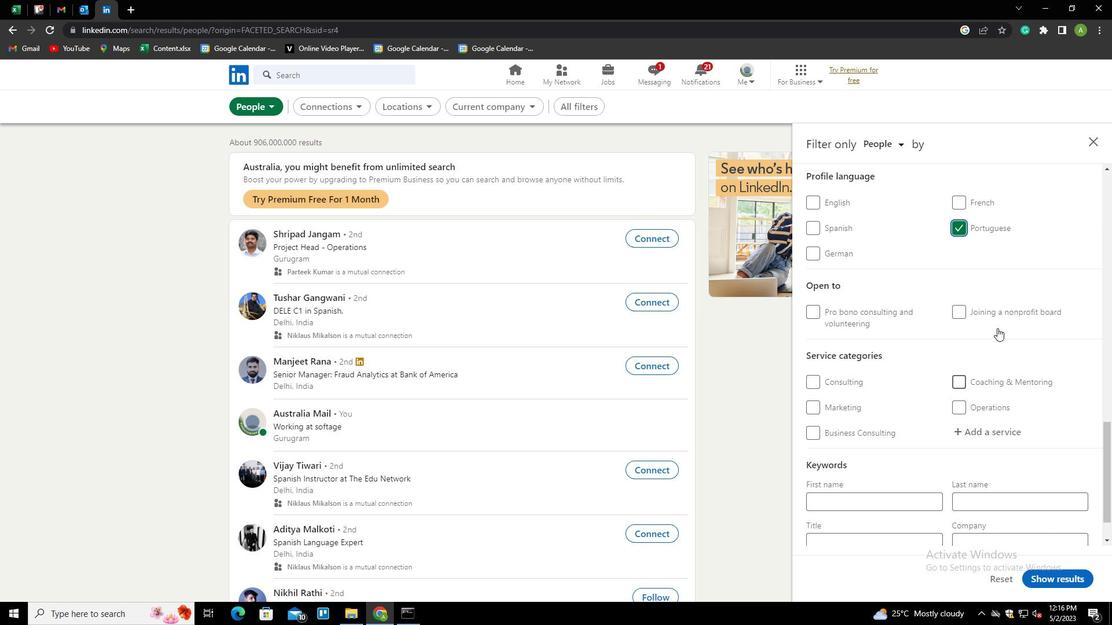 
Action: Mouse scrolled (997, 329) with delta (0, 0)
Screenshot: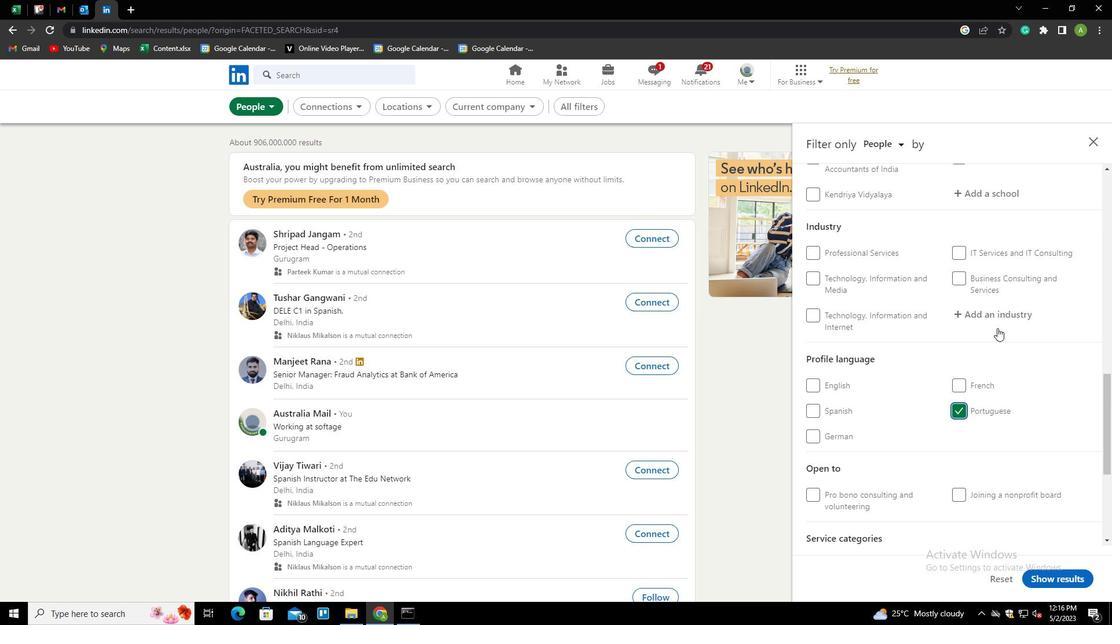 
Action: Mouse scrolled (997, 329) with delta (0, 0)
Screenshot: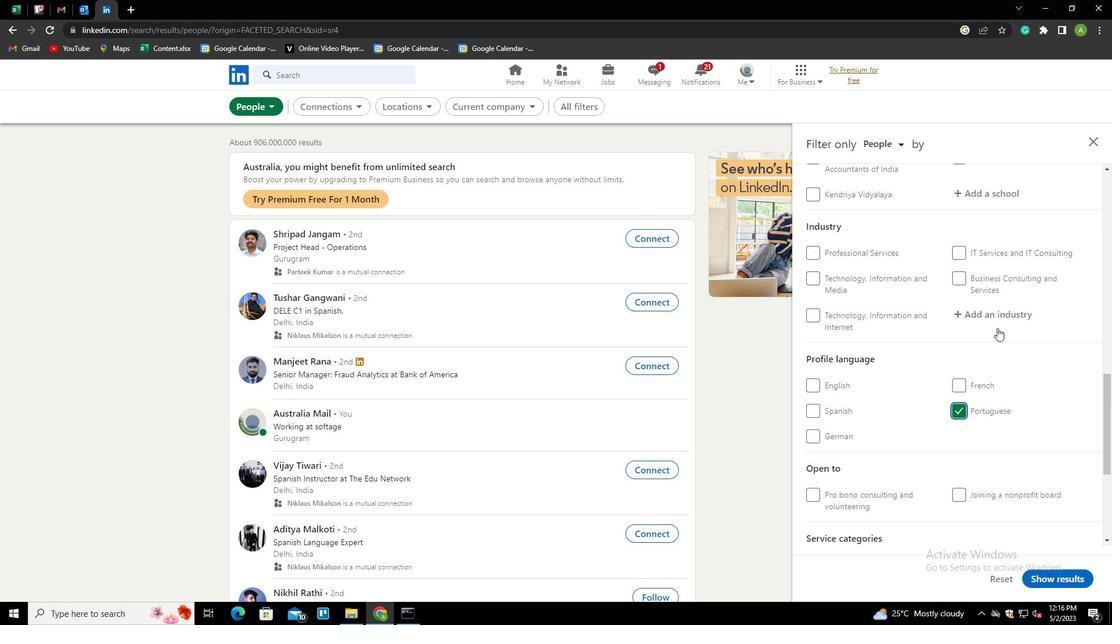 
Action: Mouse scrolled (997, 329) with delta (0, 0)
Screenshot: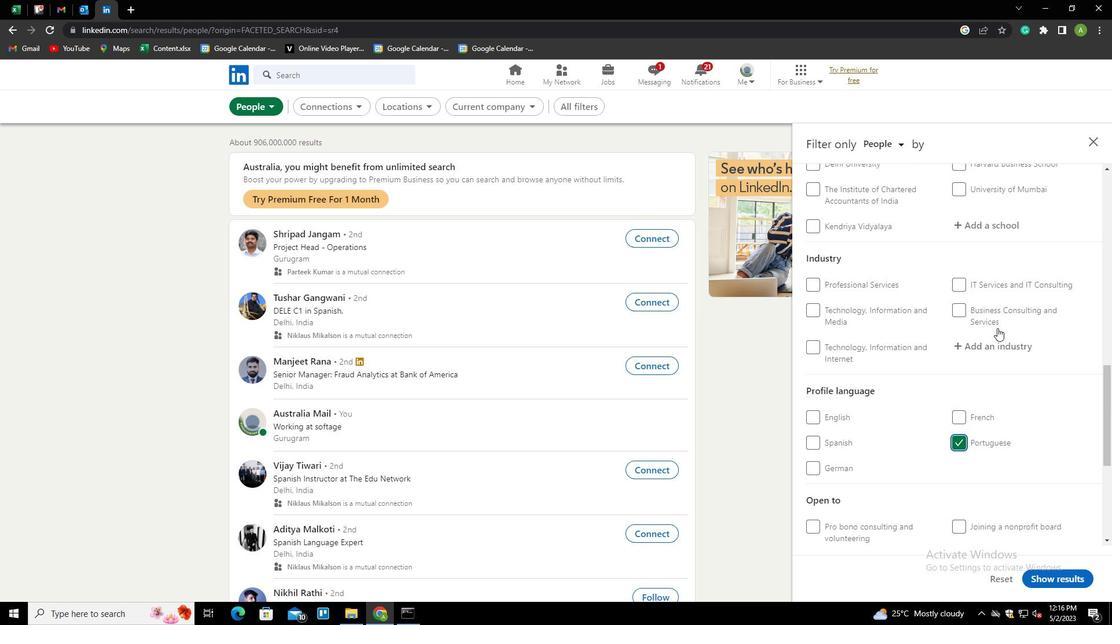 
Action: Mouse scrolled (997, 329) with delta (0, 0)
Screenshot: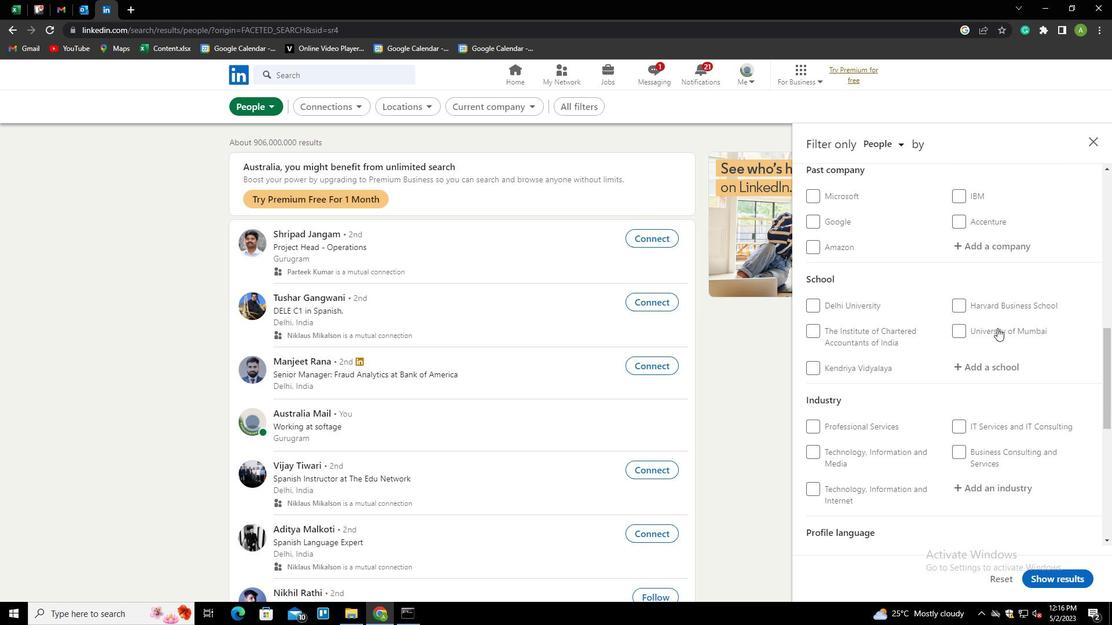 
Action: Mouse scrolled (997, 329) with delta (0, 0)
Screenshot: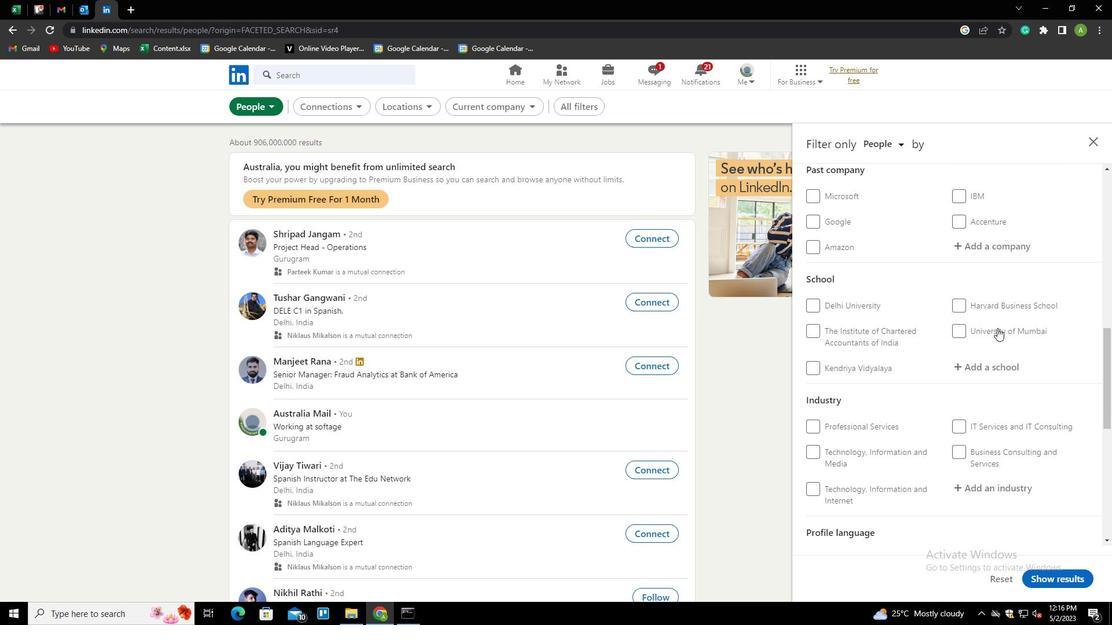 
Action: Mouse scrolled (997, 329) with delta (0, 0)
Screenshot: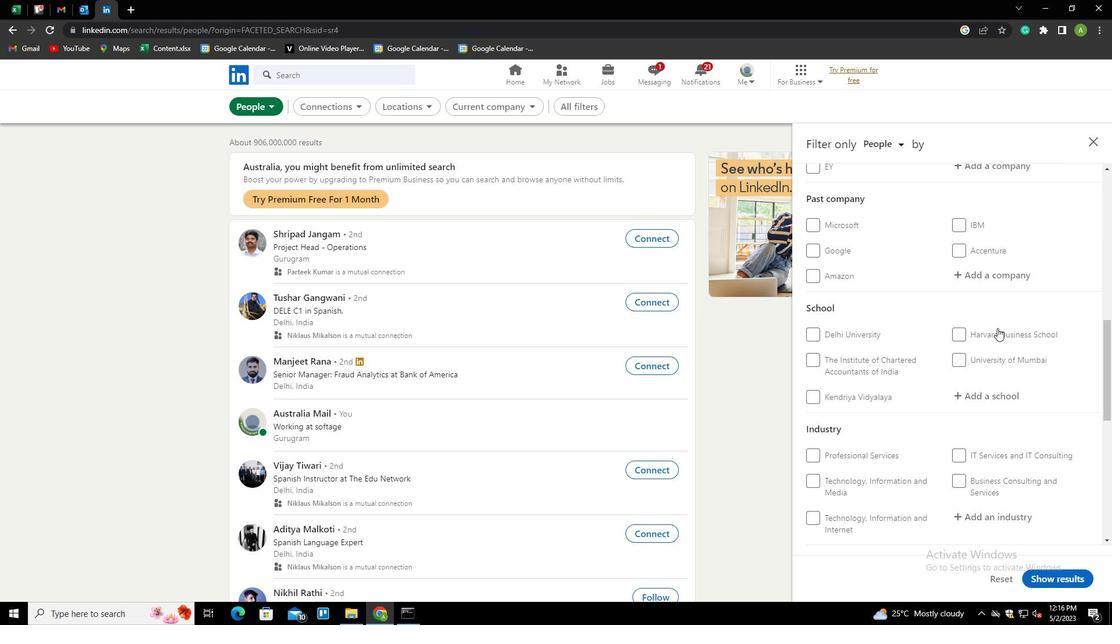 
Action: Mouse moved to (986, 311)
Screenshot: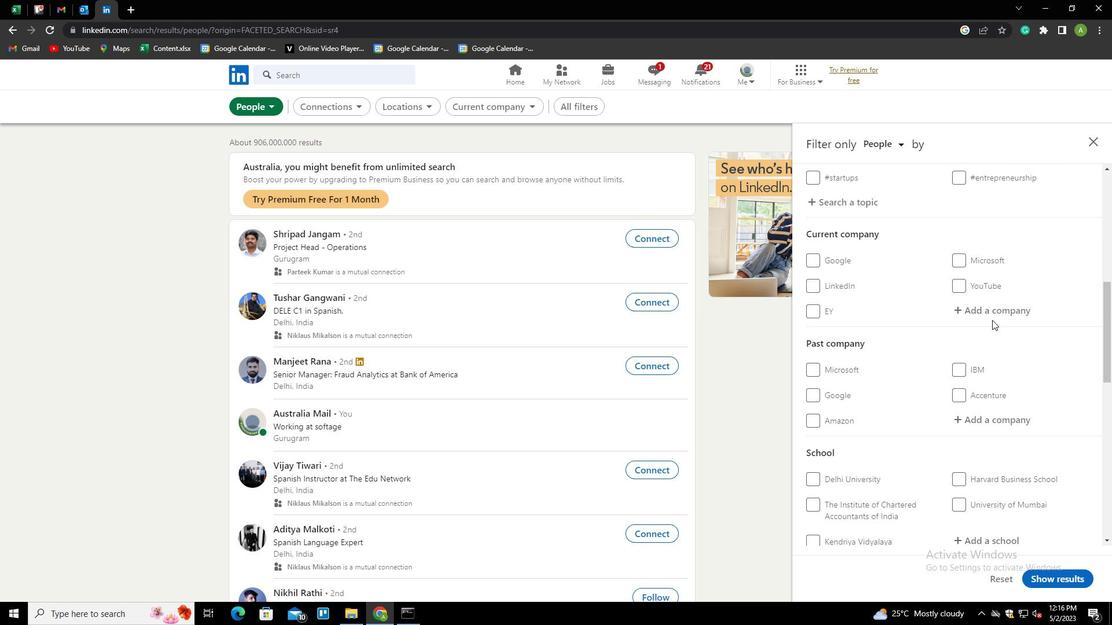 
Action: Mouse pressed left at (986, 311)
Screenshot: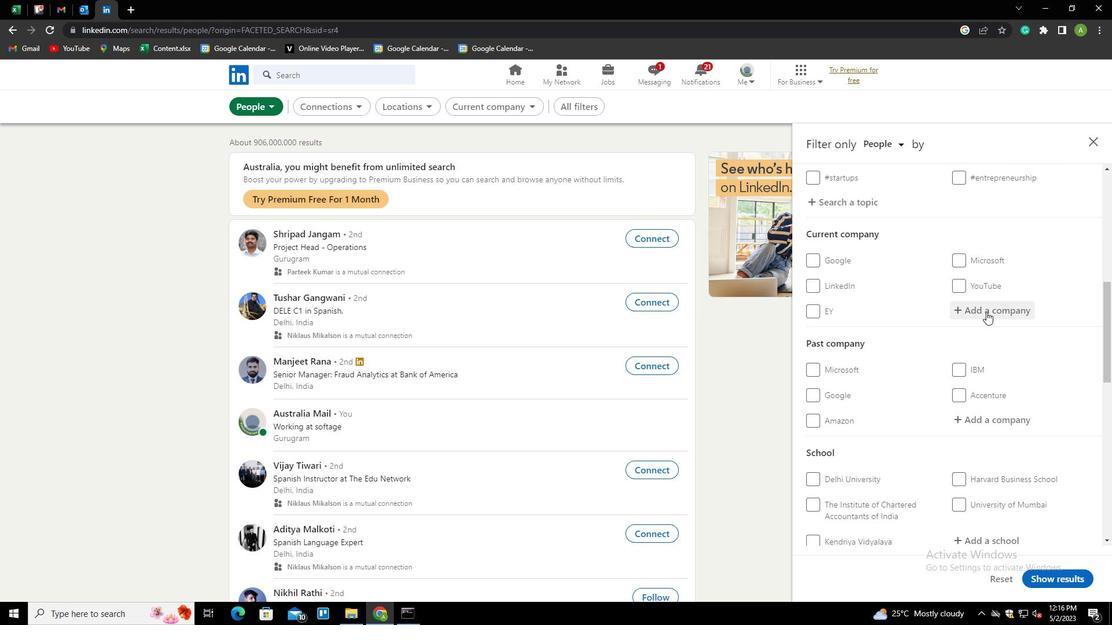 
Action: Key pressed <Key.shift><Key.shift><Key.shift><Key.shift><Key.shift><Key.shift><Key.shift>ZOHO<Key.down><Key.enter>
Screenshot: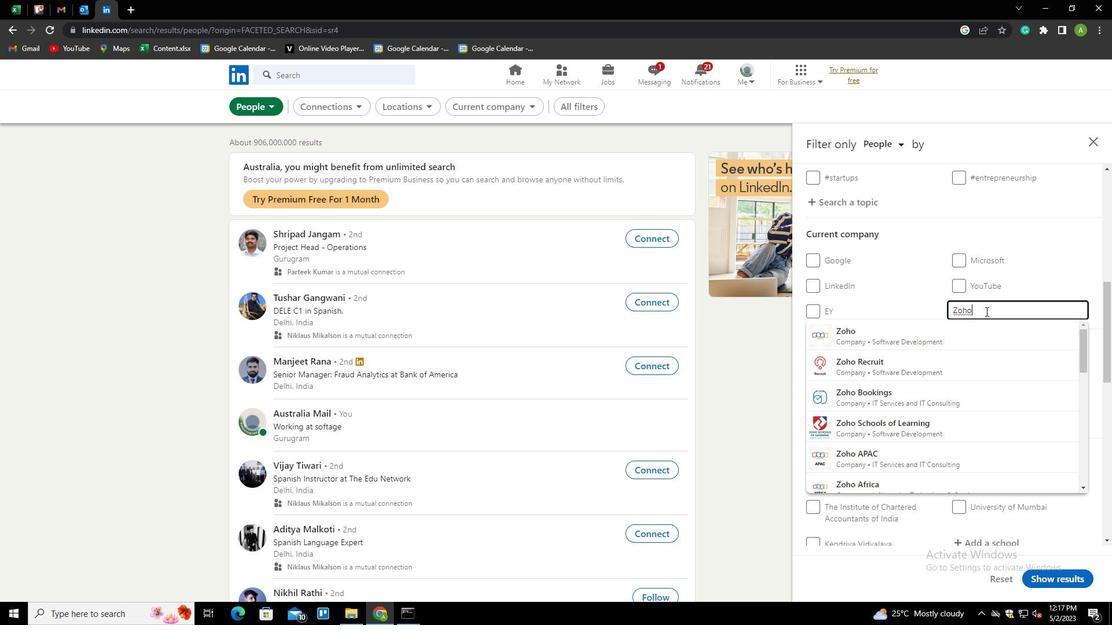 
Action: Mouse scrolled (986, 311) with delta (0, 0)
Screenshot: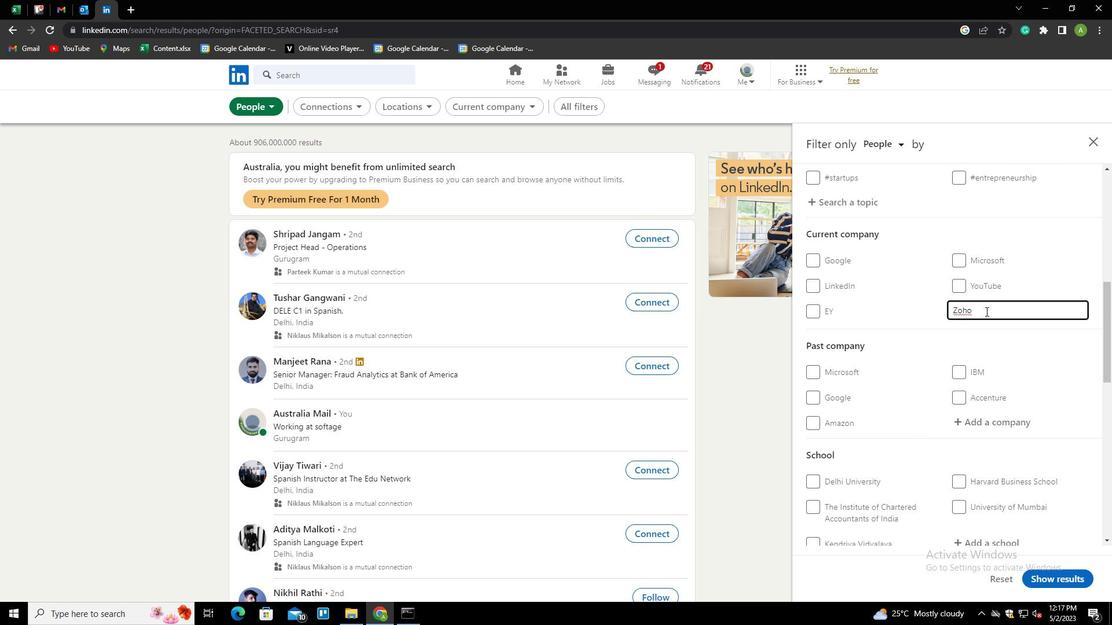 
Action: Mouse scrolled (986, 311) with delta (0, 0)
Screenshot: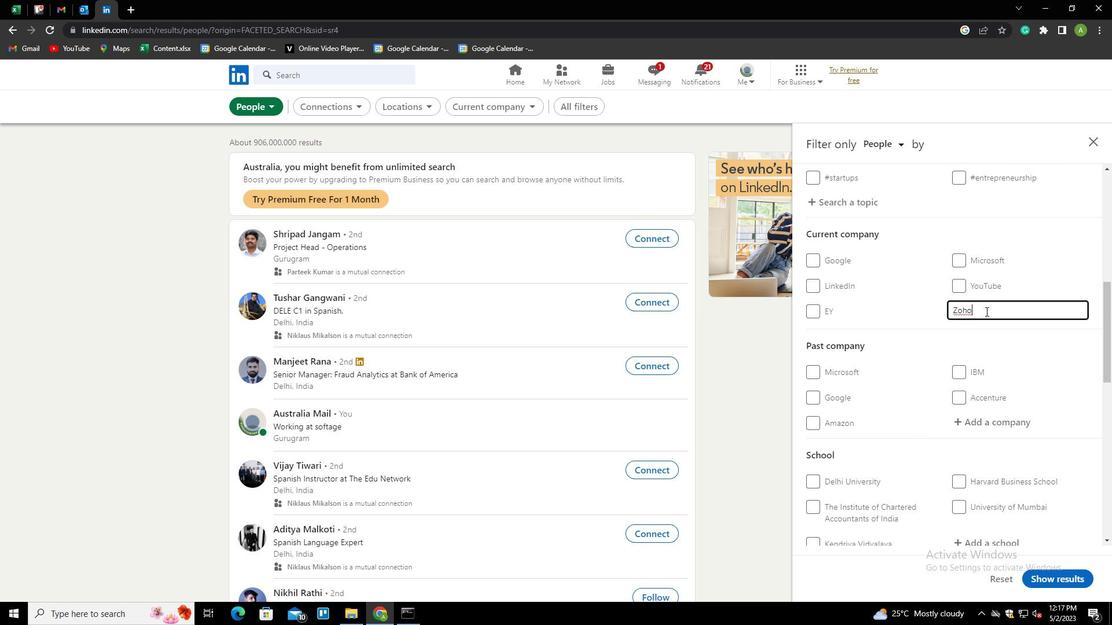 
Action: Mouse scrolled (986, 311) with delta (0, 0)
Screenshot: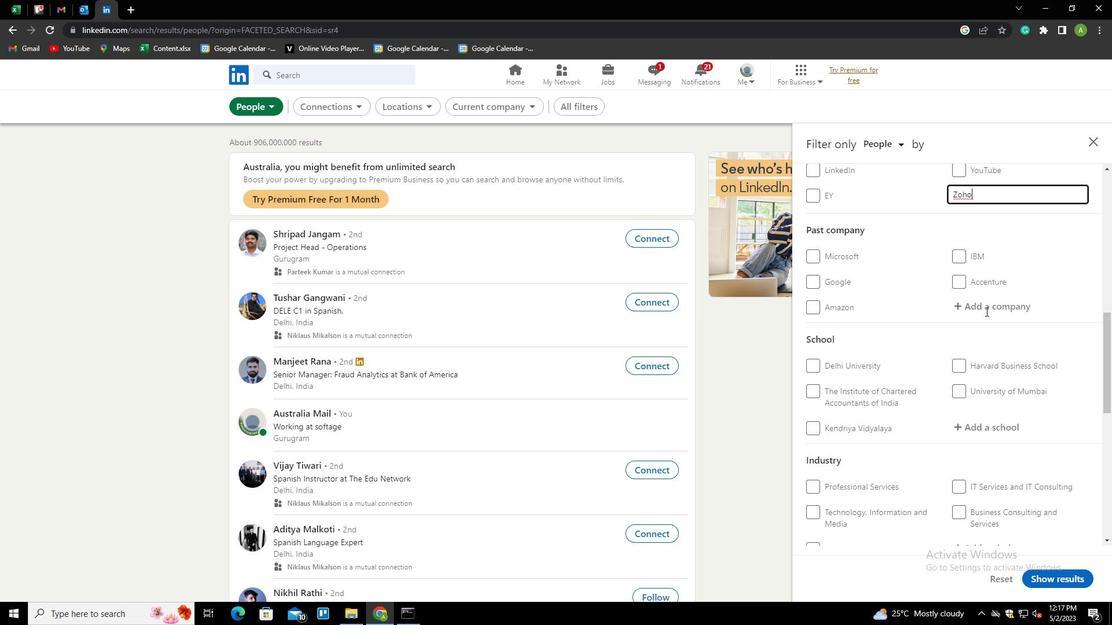 
Action: Mouse moved to (980, 370)
Screenshot: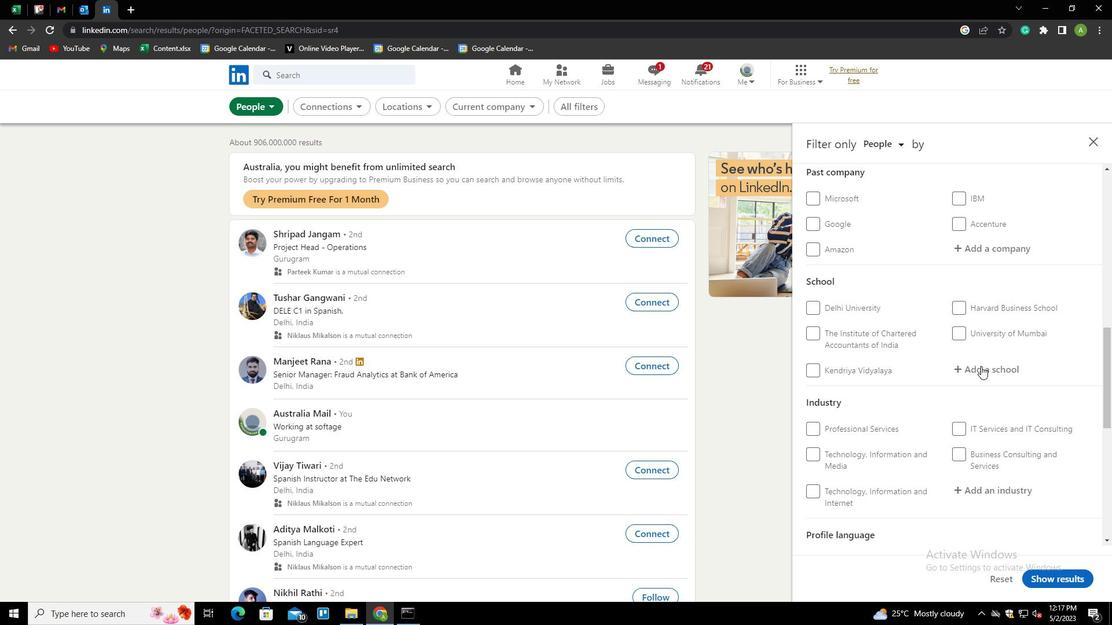 
Action: Mouse pressed left at (980, 370)
Screenshot: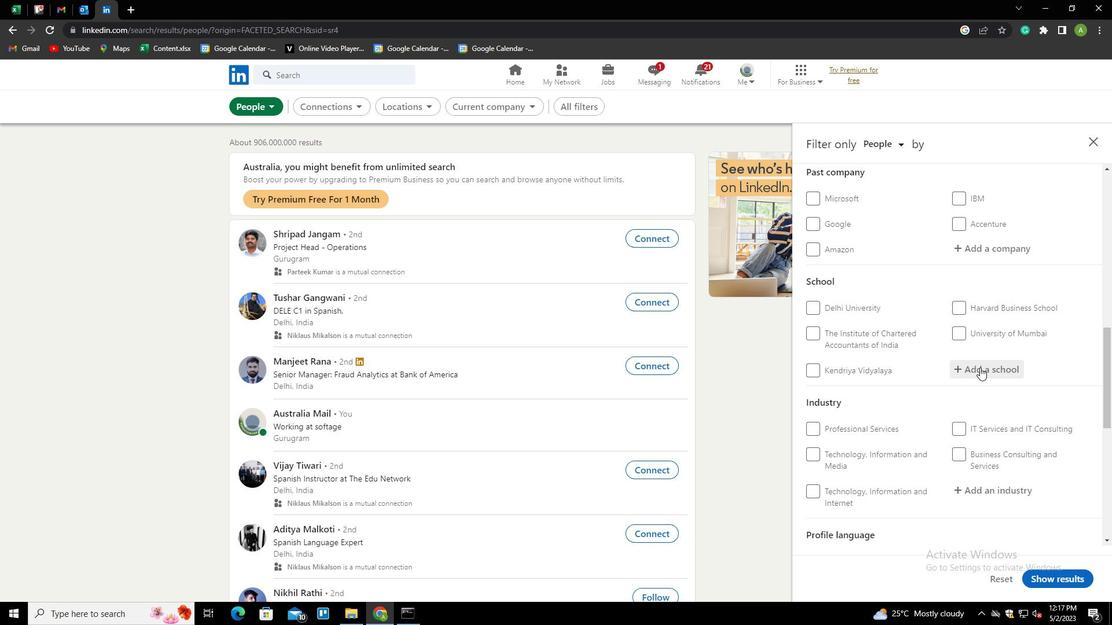 
Action: Key pressed <Key.shift>S<Key.shift><Key.shift><Key.shift><Key.shift><Key.shift><Key.shift><Key.shift><Key.shift><Key.shift><Key.shift><Key.shift><Key.shift><Key.shift><Key.shift><Key.shift><Key.shift><Key.shift><Key.shift><Key.shift><Key.shift><Key.shift><Key.shift><Key.shift><Key.shift><Key.shift><Key.shift><Key.shift><Key.shift><Key.shift><Key.shift><Key.shift><Key.shift><Key.shift><Key.shift><Key.shift><Key.shift><Key.shift><Key.shift><Key.shift><Key.shift><Key.shift>GR<Key.backspace>T<Key.down><Key.enter>
Screenshot: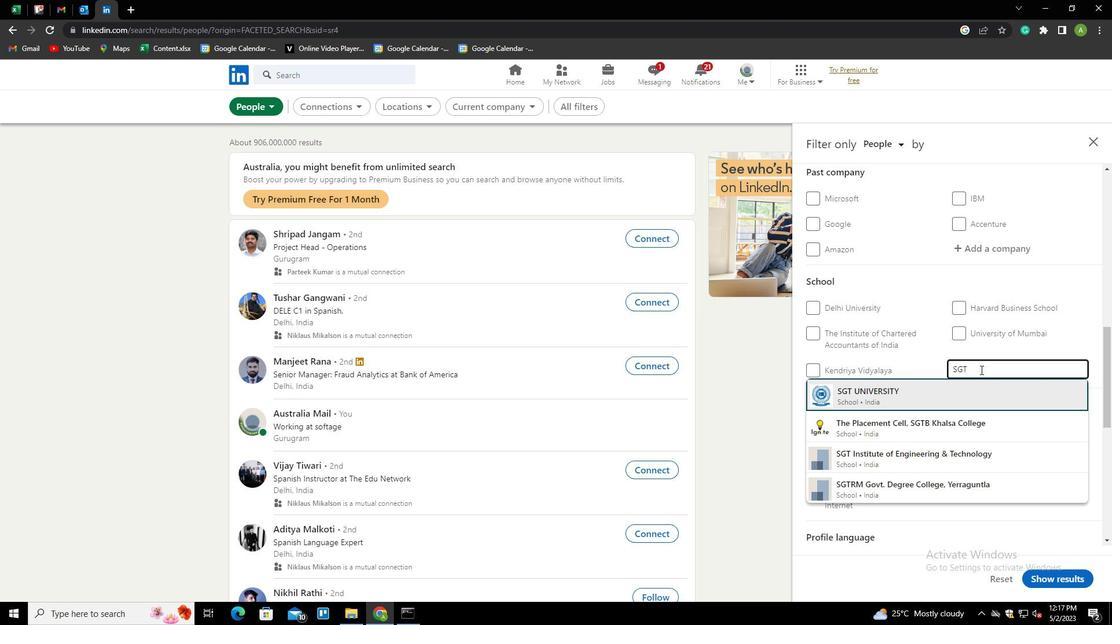 
Action: Mouse scrolled (980, 369) with delta (0, 0)
Screenshot: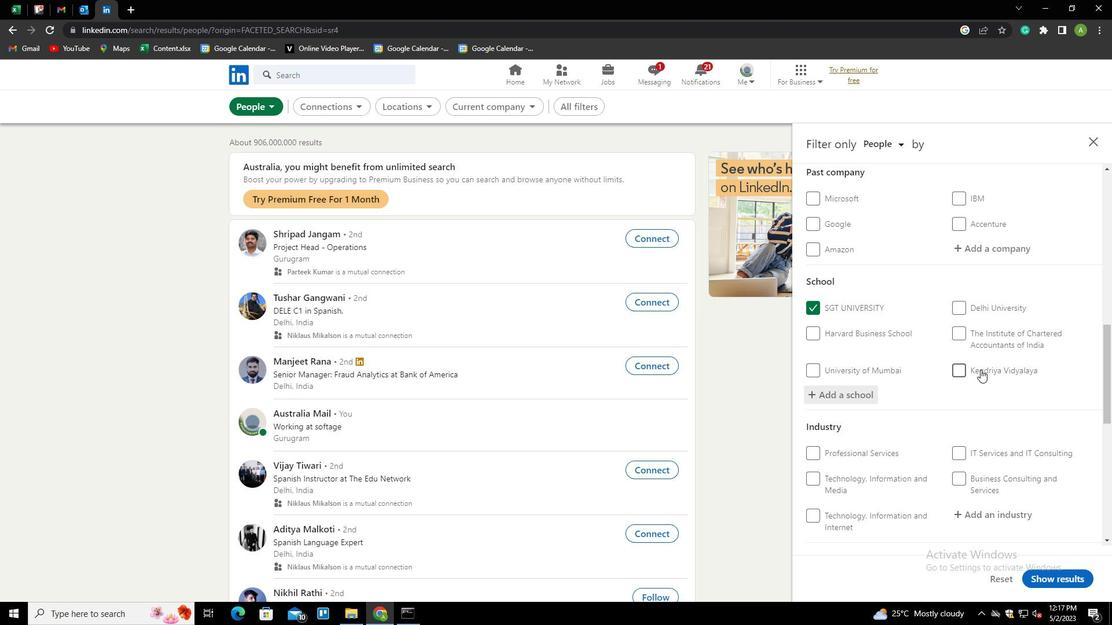 
Action: Mouse scrolled (980, 369) with delta (0, 0)
Screenshot: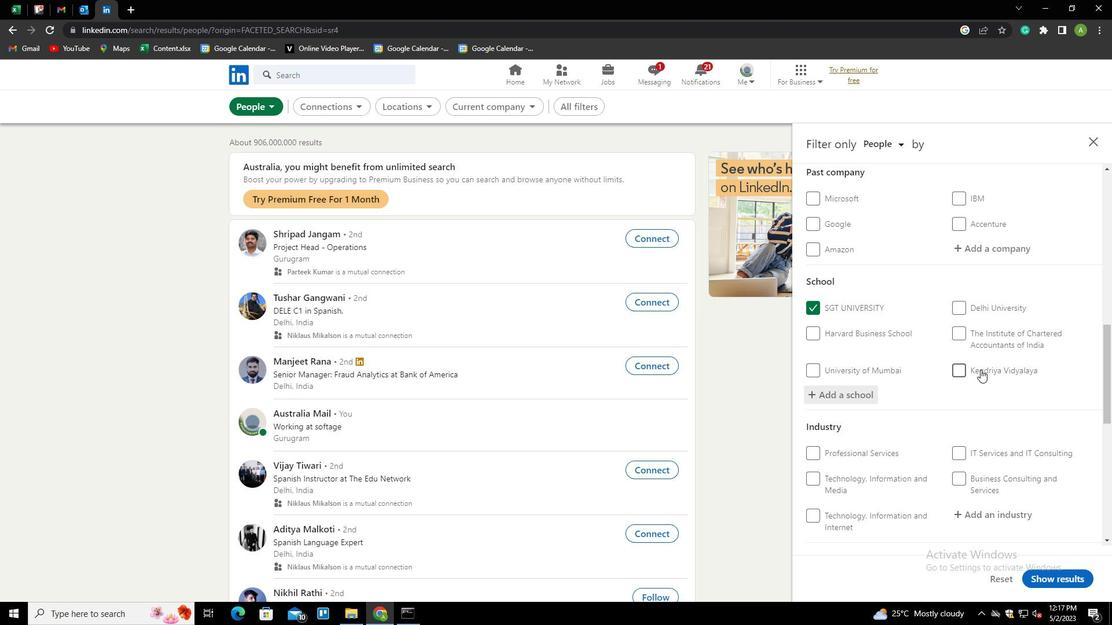 
Action: Mouse scrolled (980, 369) with delta (0, 0)
Screenshot: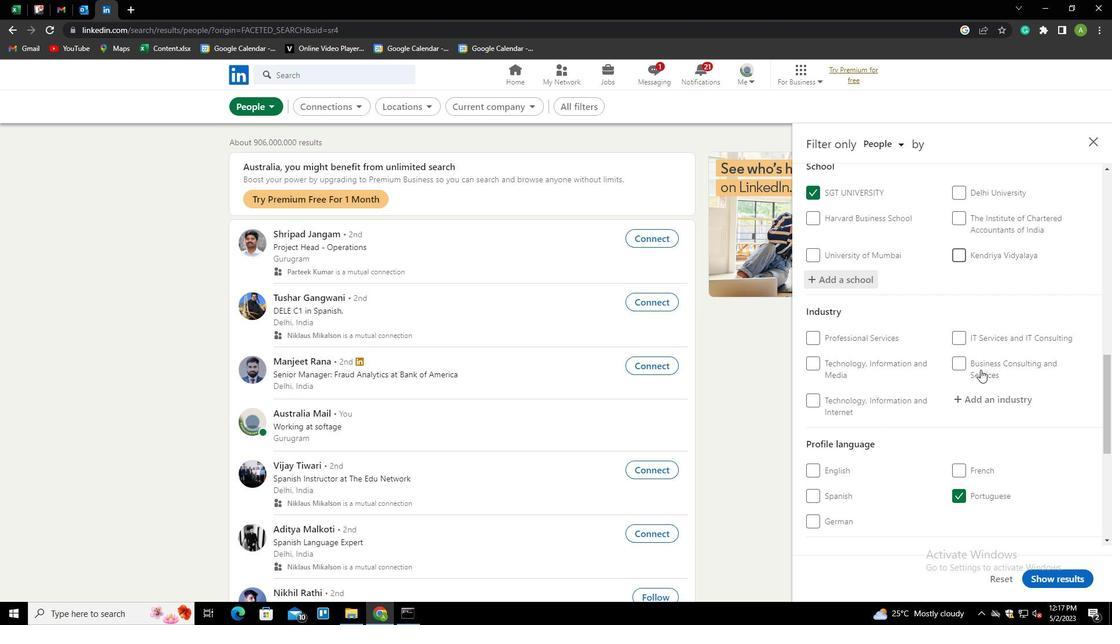 
Action: Mouse moved to (989, 343)
Screenshot: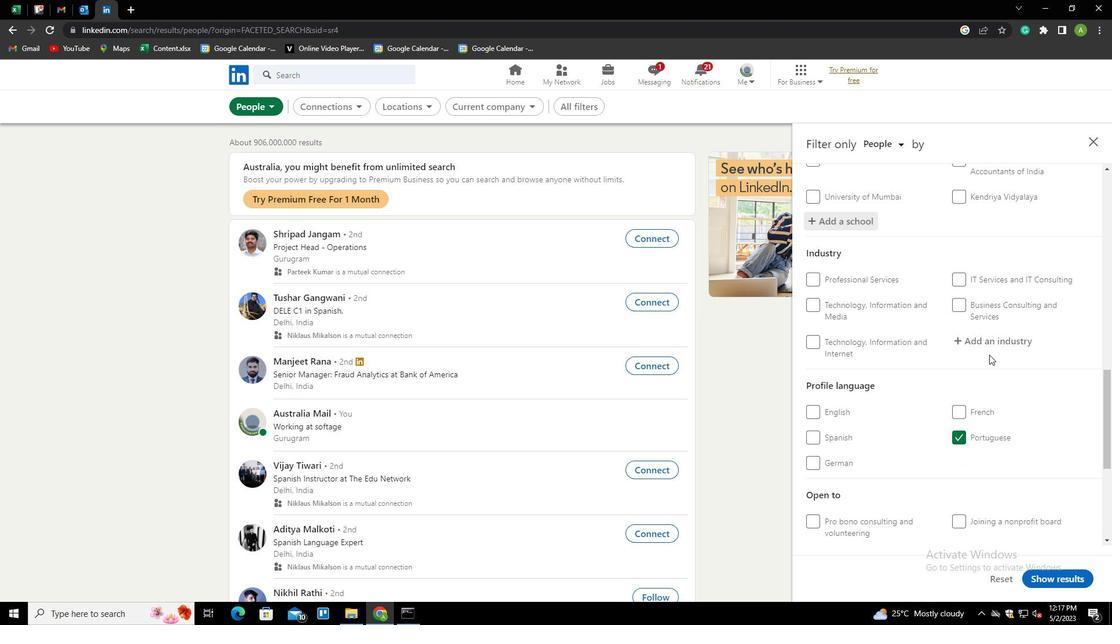 
Action: Mouse pressed left at (989, 343)
Screenshot: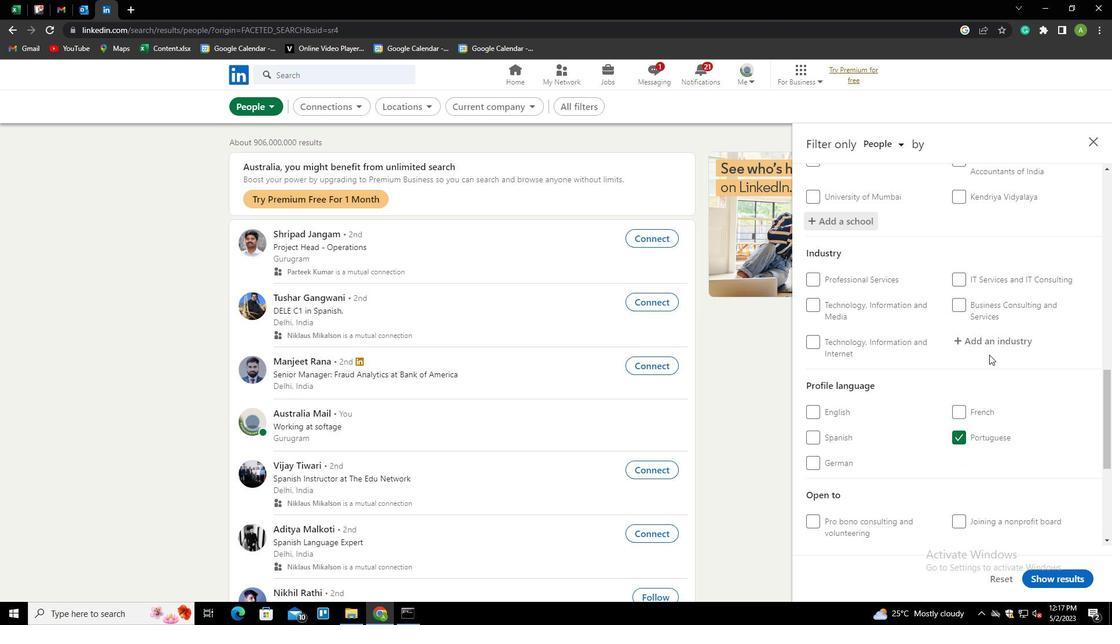 
Action: Mouse moved to (993, 339)
Screenshot: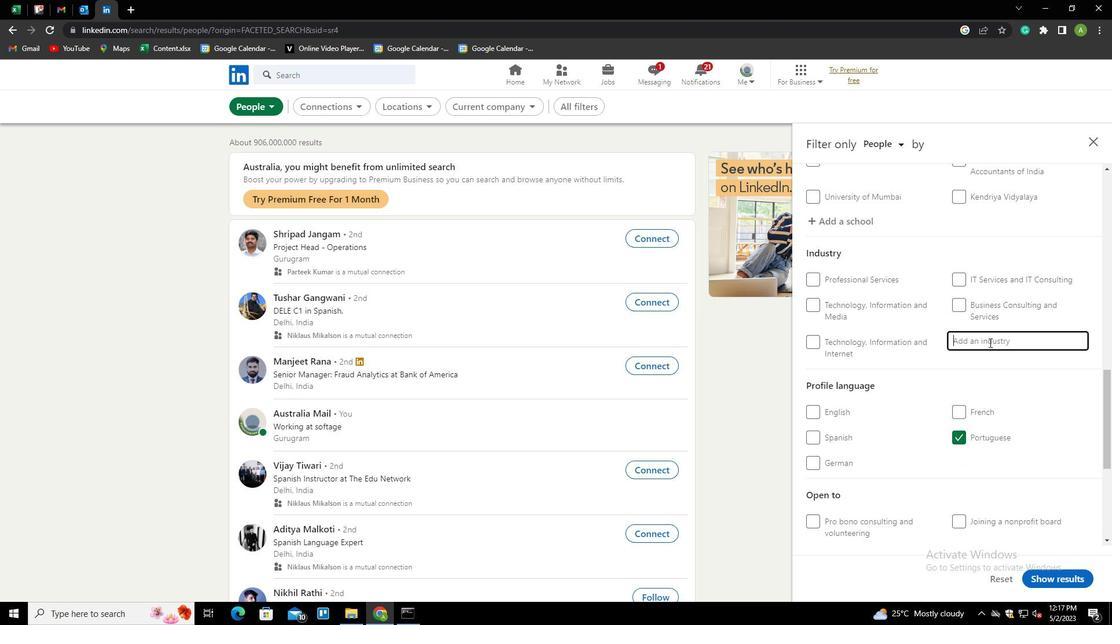 
Action: Mouse pressed left at (993, 339)
Screenshot: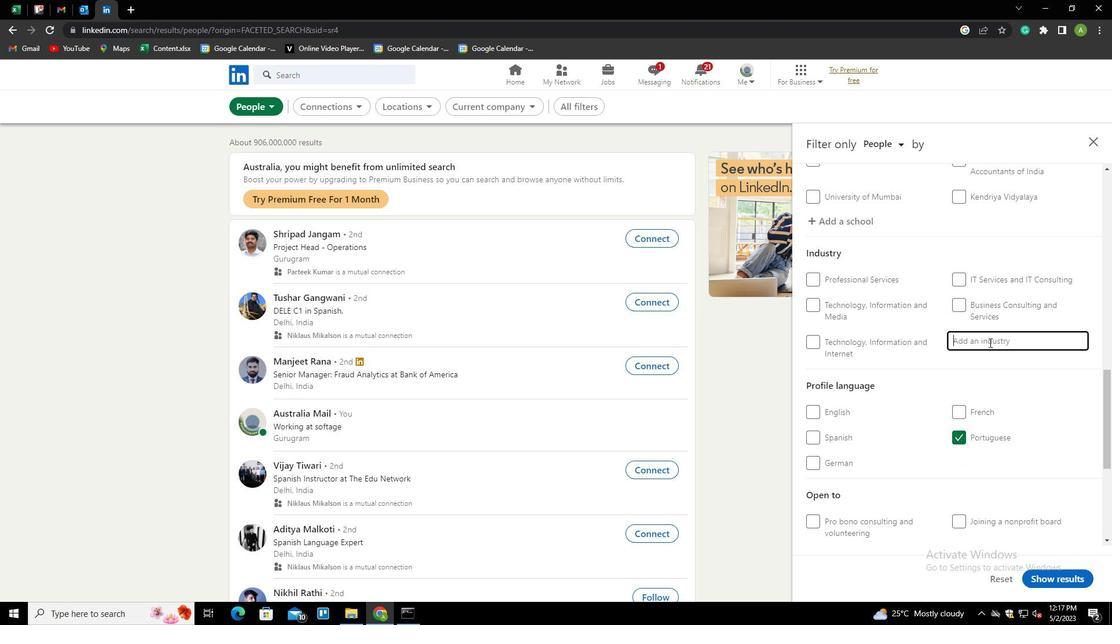 
Action: Key pressed <Key.shift>COAL<Key.space><Key.down><Key.down><Key.enter>
Screenshot: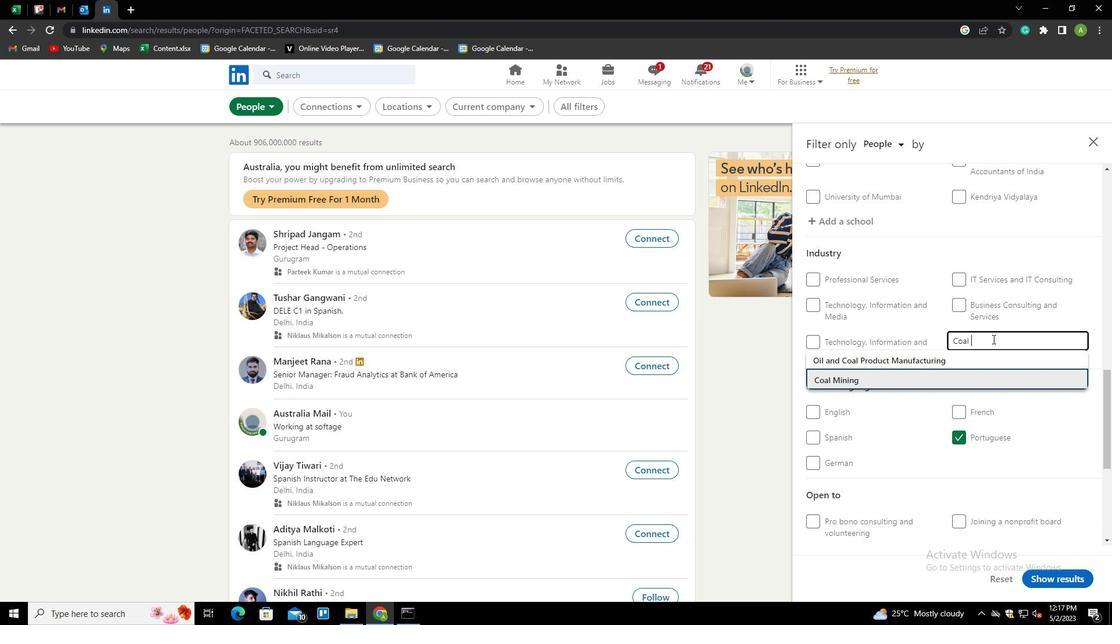 
Action: Mouse scrolled (993, 338) with delta (0, 0)
Screenshot: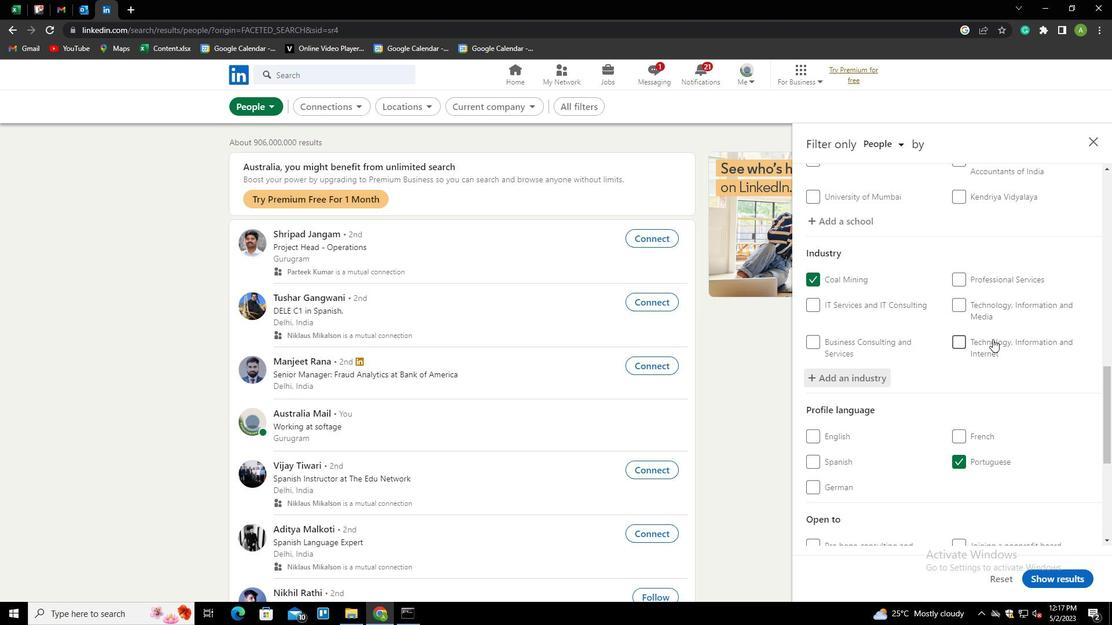 
Action: Mouse scrolled (993, 338) with delta (0, 0)
Screenshot: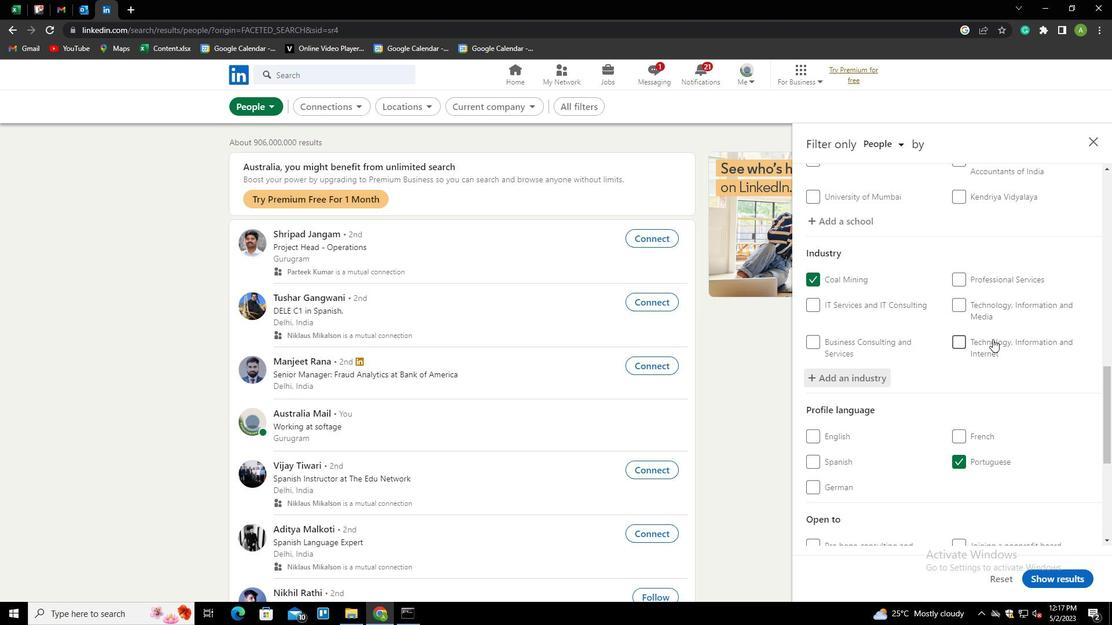 
Action: Mouse scrolled (993, 338) with delta (0, 0)
Screenshot: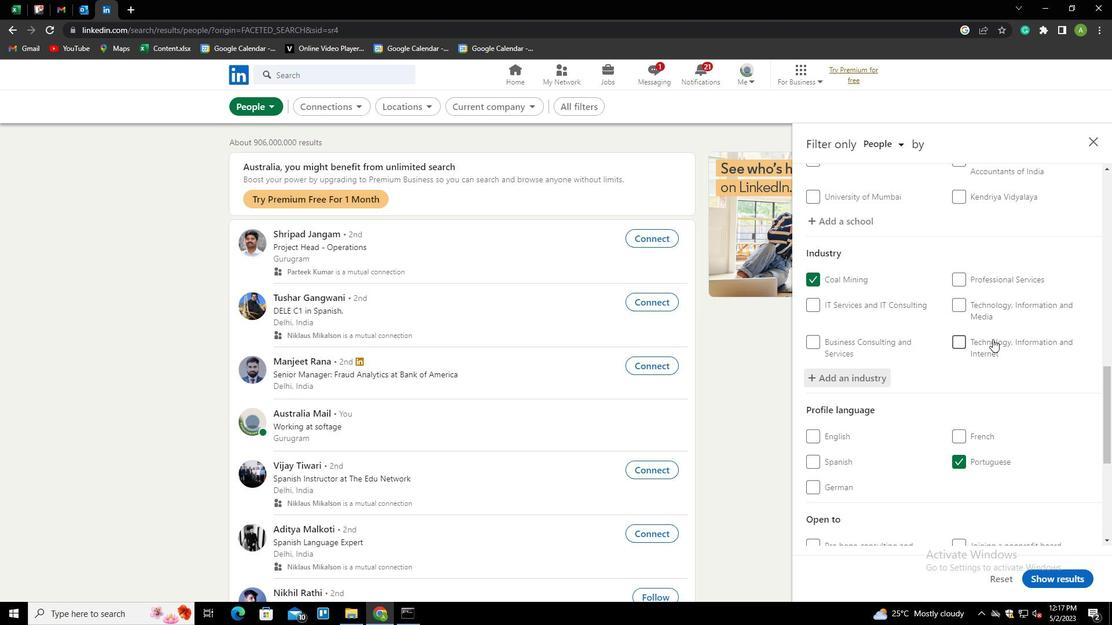 
Action: Mouse scrolled (993, 338) with delta (0, 0)
Screenshot: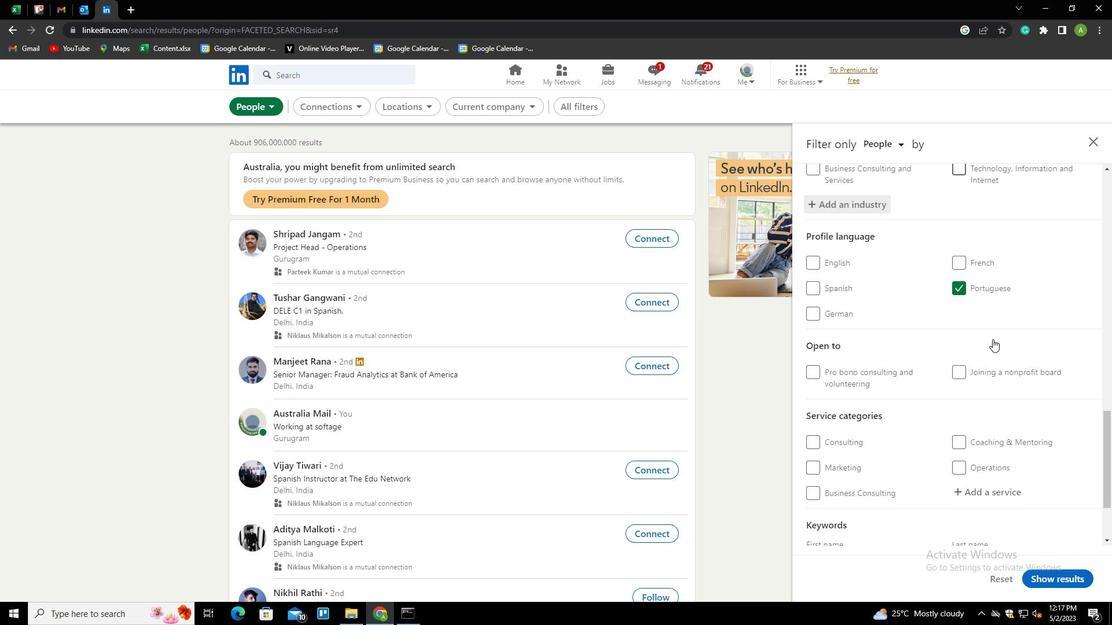 
Action: Mouse moved to (984, 431)
Screenshot: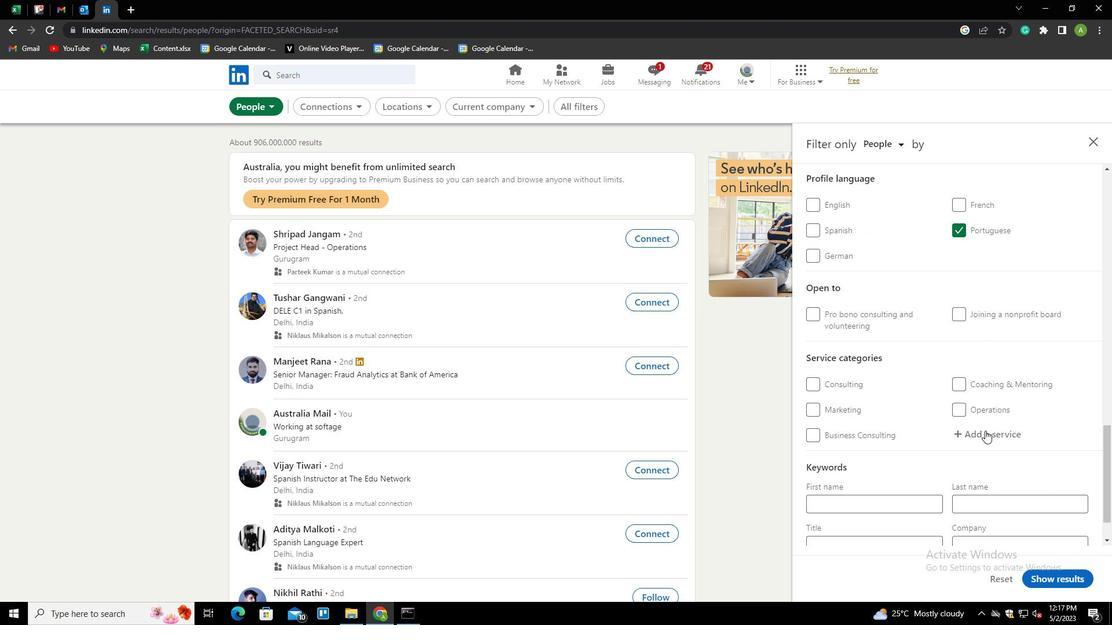 
Action: Mouse pressed left at (984, 431)
Screenshot: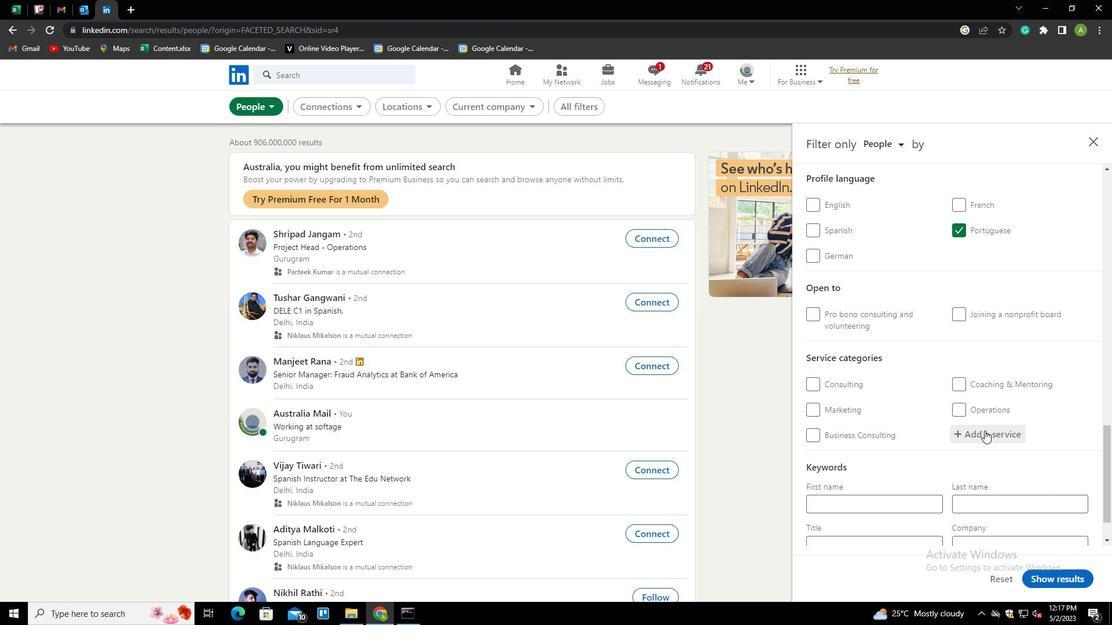 
Action: Mouse moved to (990, 434)
Screenshot: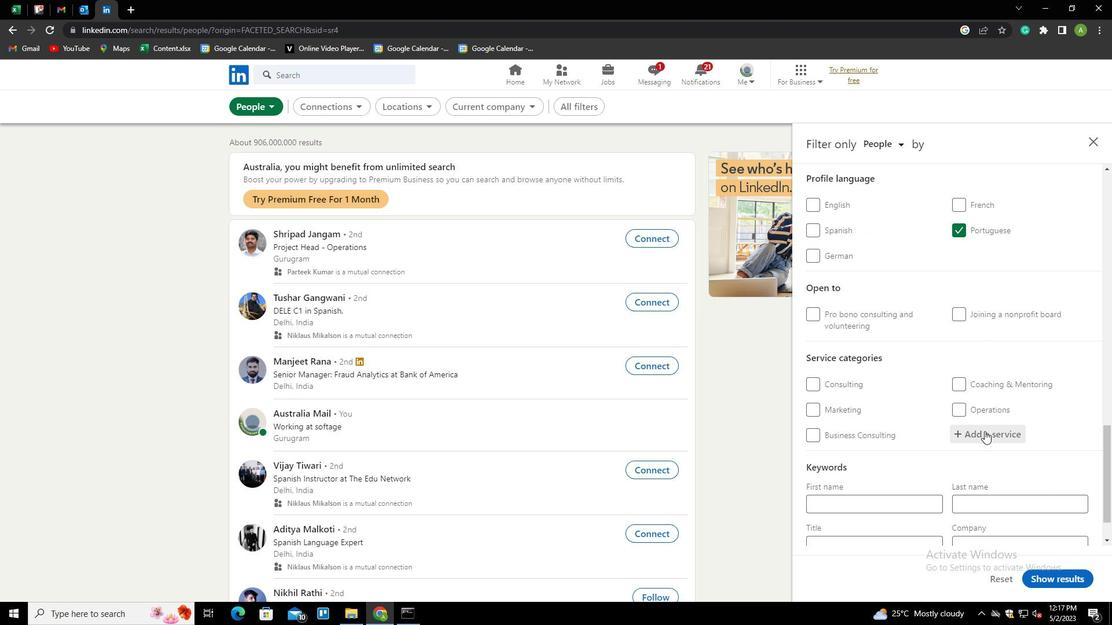
Action: Mouse pressed left at (990, 434)
Screenshot: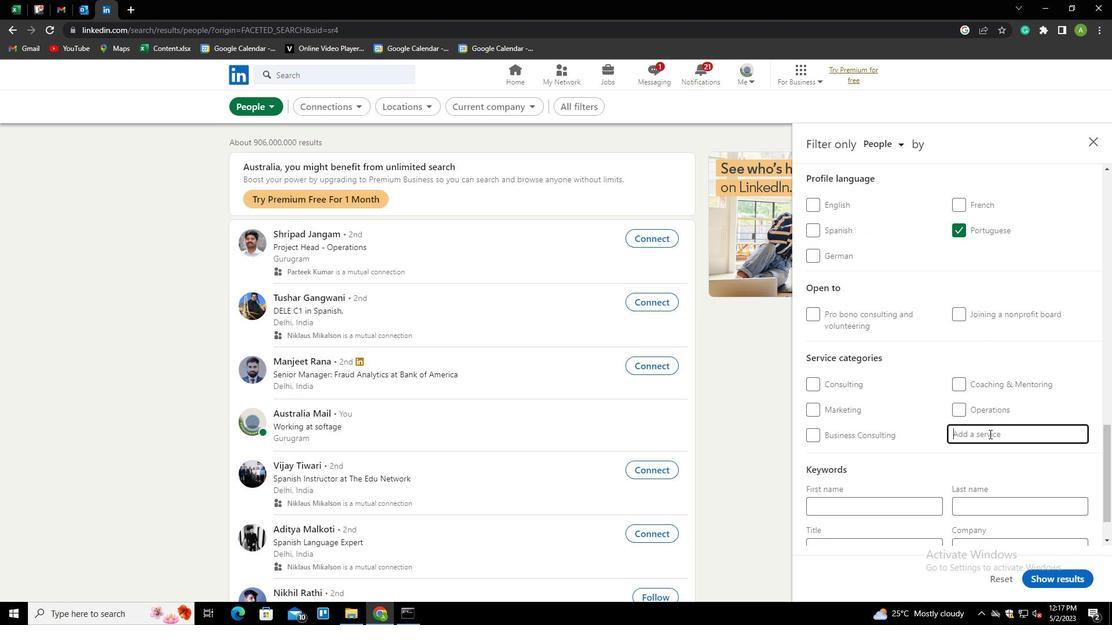 
Action: Key pressed <Key.shift><Key.shift><Key.shift><Key.shift><Key.shift><Key.shift><Key.shift><Key.shift>AUDIO<Key.down><Key.enter>
Screenshot: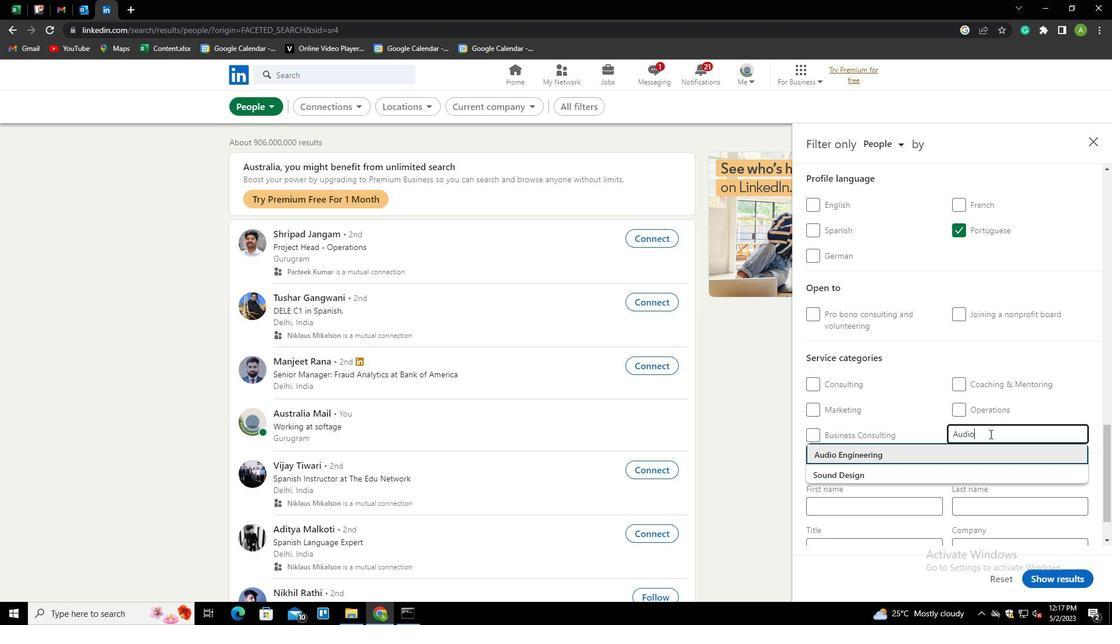 
Action: Mouse scrolled (990, 433) with delta (0, 0)
Screenshot: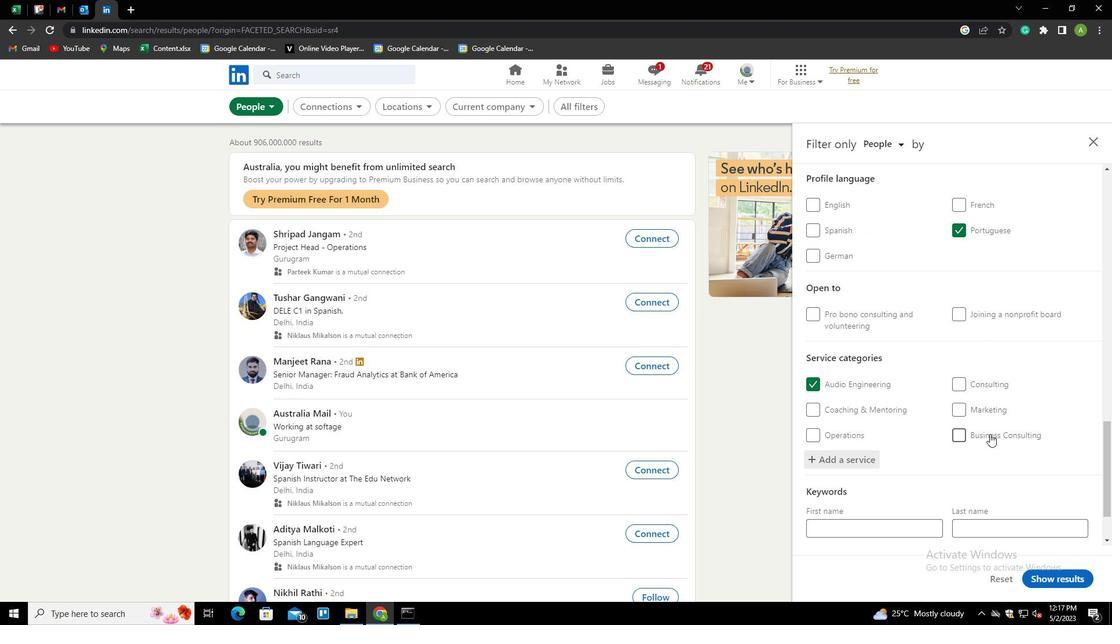 
Action: Mouse scrolled (990, 433) with delta (0, 0)
Screenshot: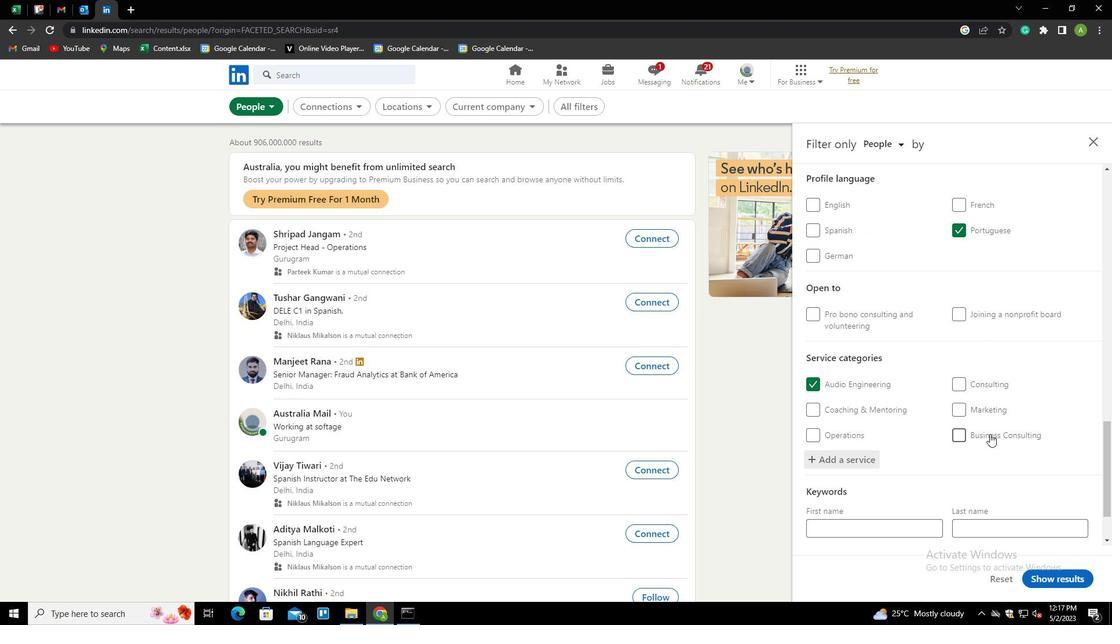 
Action: Mouse scrolled (990, 433) with delta (0, 0)
Screenshot: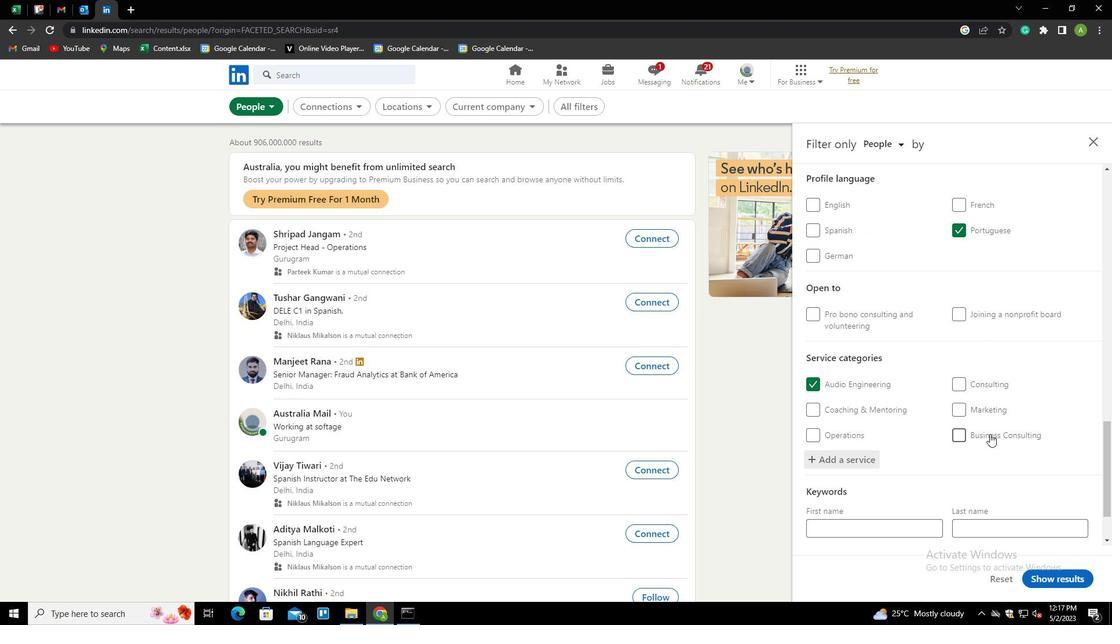 
Action: Mouse scrolled (990, 433) with delta (0, 0)
Screenshot: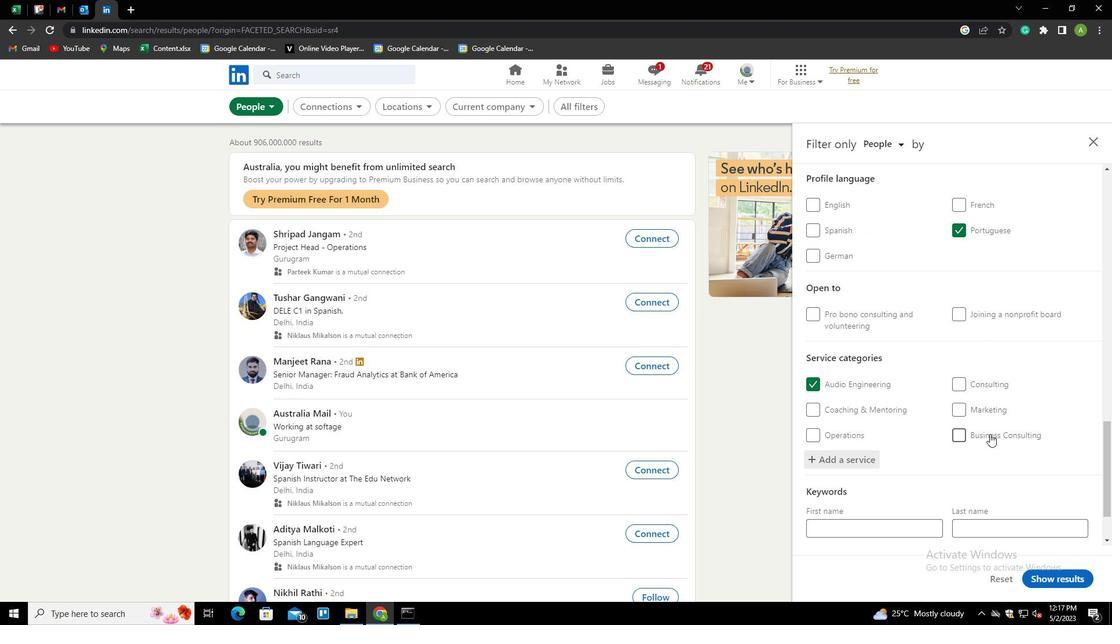 
Action: Mouse scrolled (990, 433) with delta (0, 0)
Screenshot: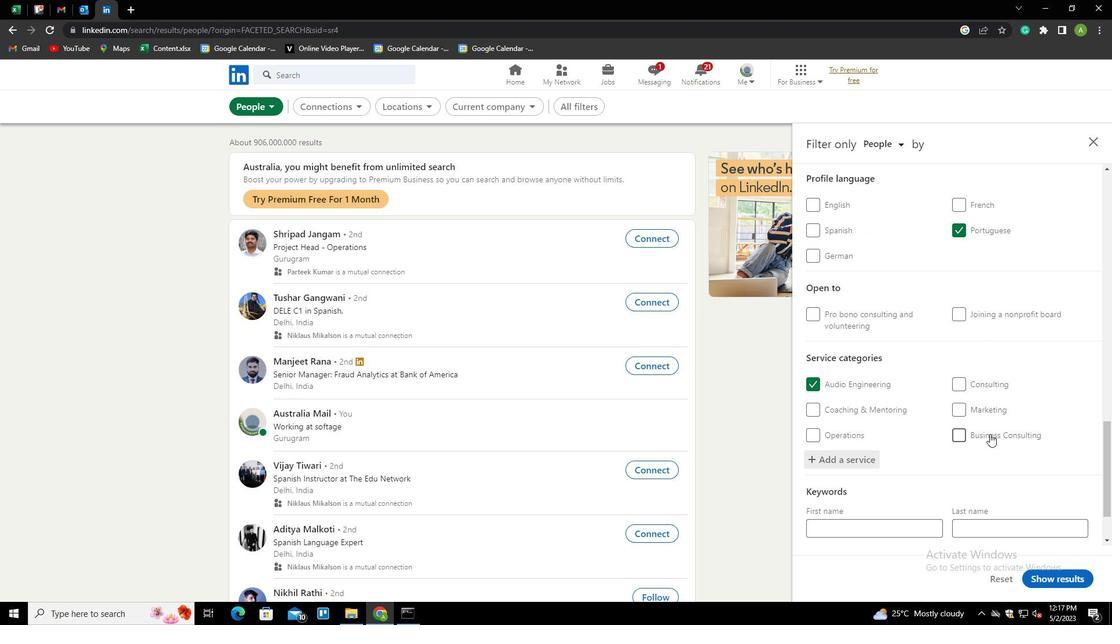 
Action: Mouse moved to (906, 506)
Screenshot: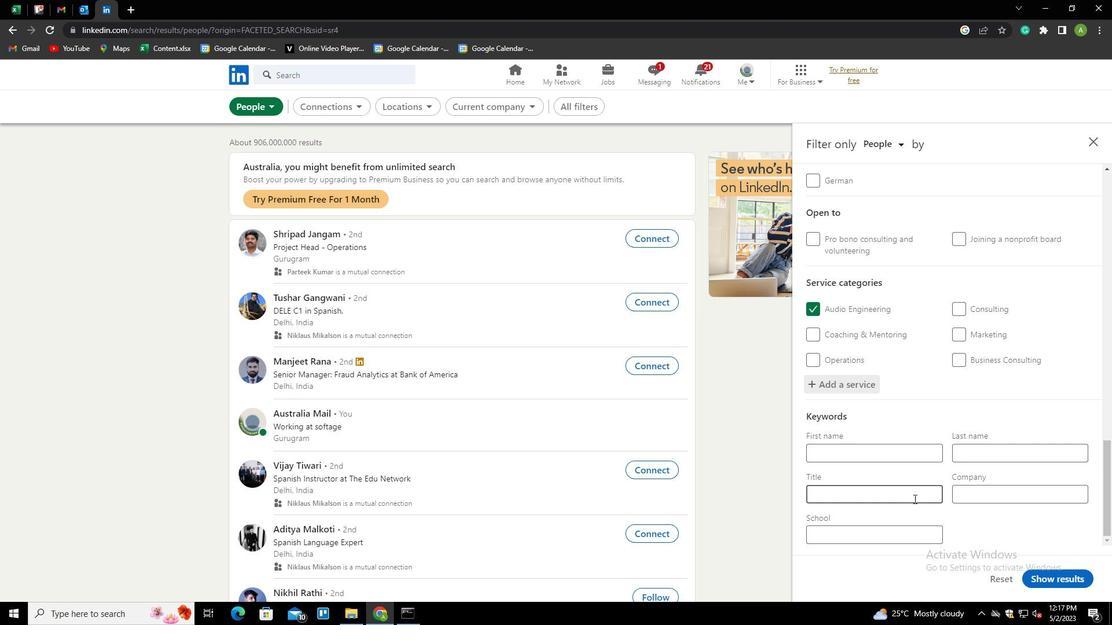 
Action: Mouse pressed left at (906, 506)
Screenshot: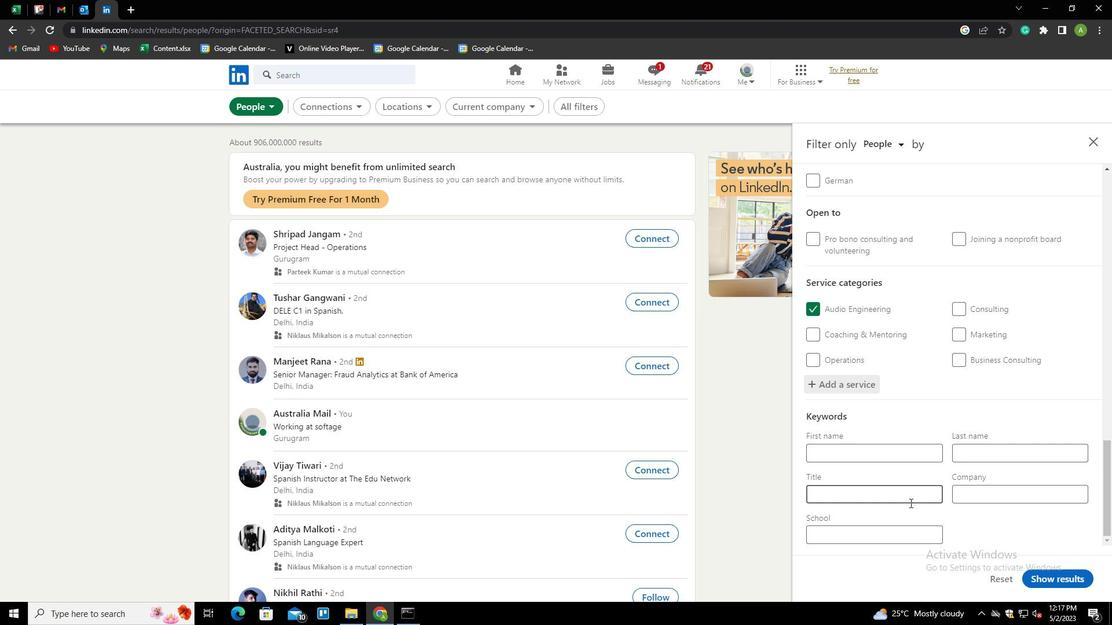 
Action: Mouse moved to (905, 493)
Screenshot: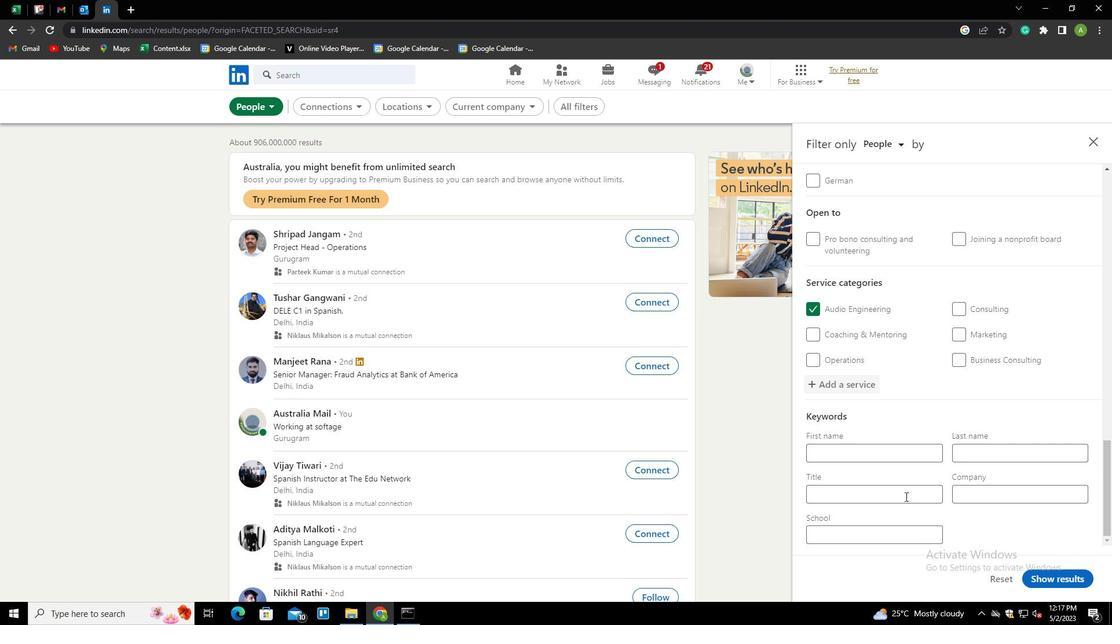 
Action: Mouse pressed left at (905, 493)
Screenshot: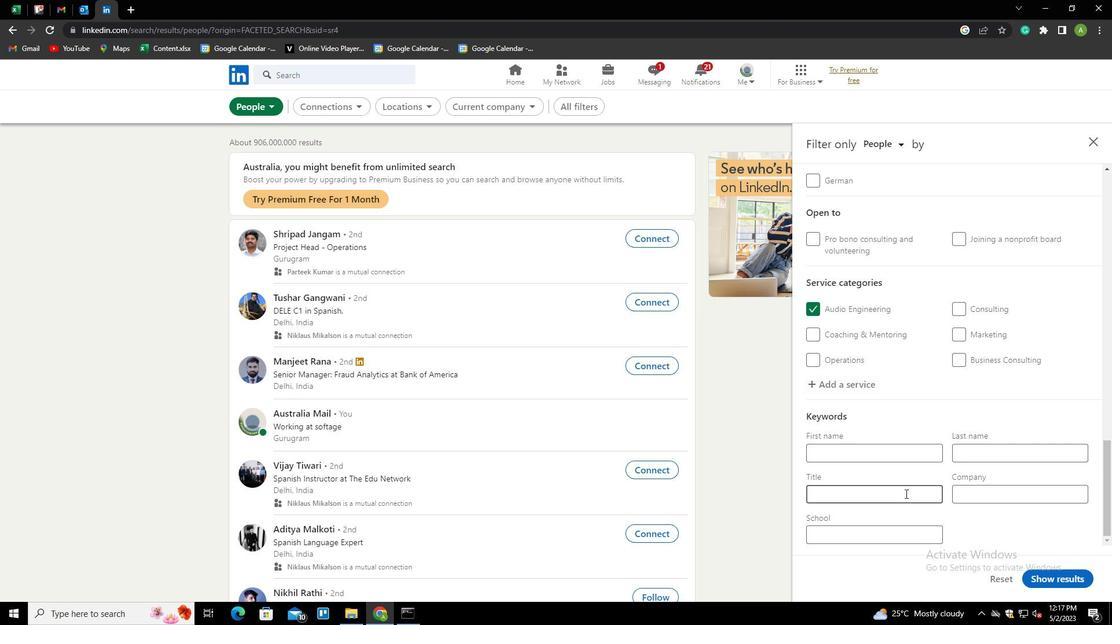 
Action: Key pressed <Key.shift><Key.shift><Key.shift><Key.shift><Key.shift><Key.shift><Key.shift><Key.shift><Key.shift><Key.shift>WEB<Key.space><Key.shift>DESIGNER
Screenshot: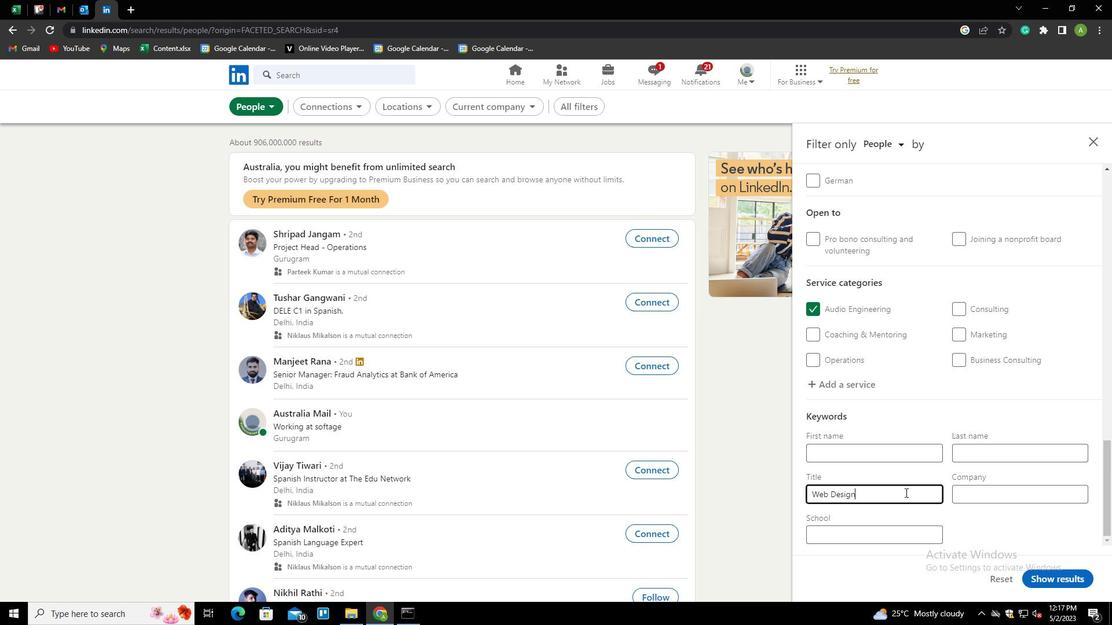 
Action: Mouse moved to (1014, 528)
Screenshot: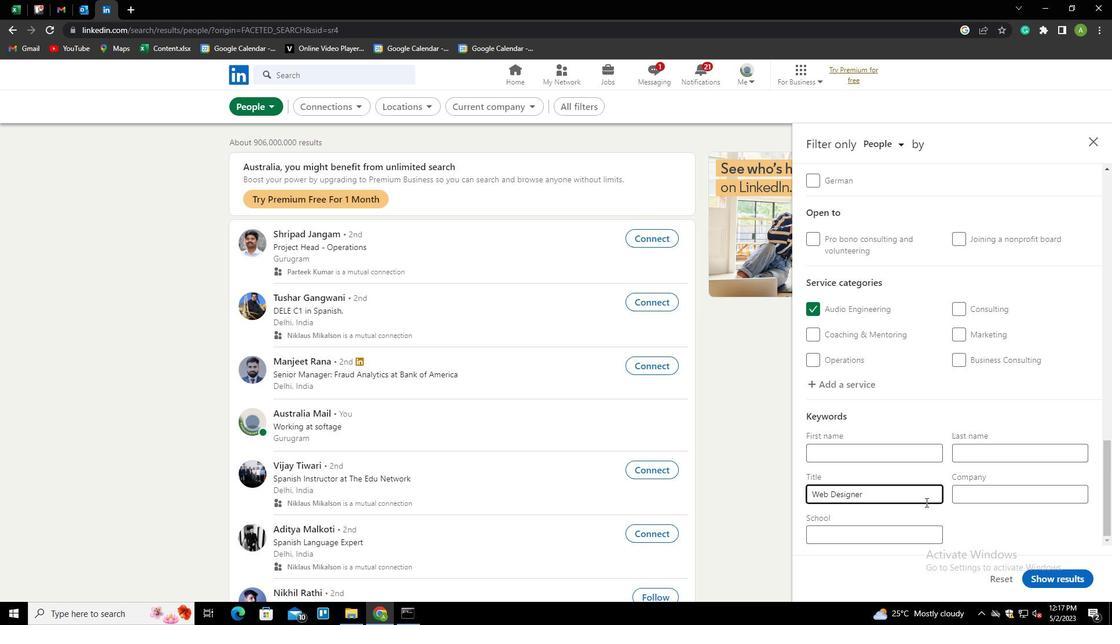 
Action: Mouse pressed left at (1014, 528)
Screenshot: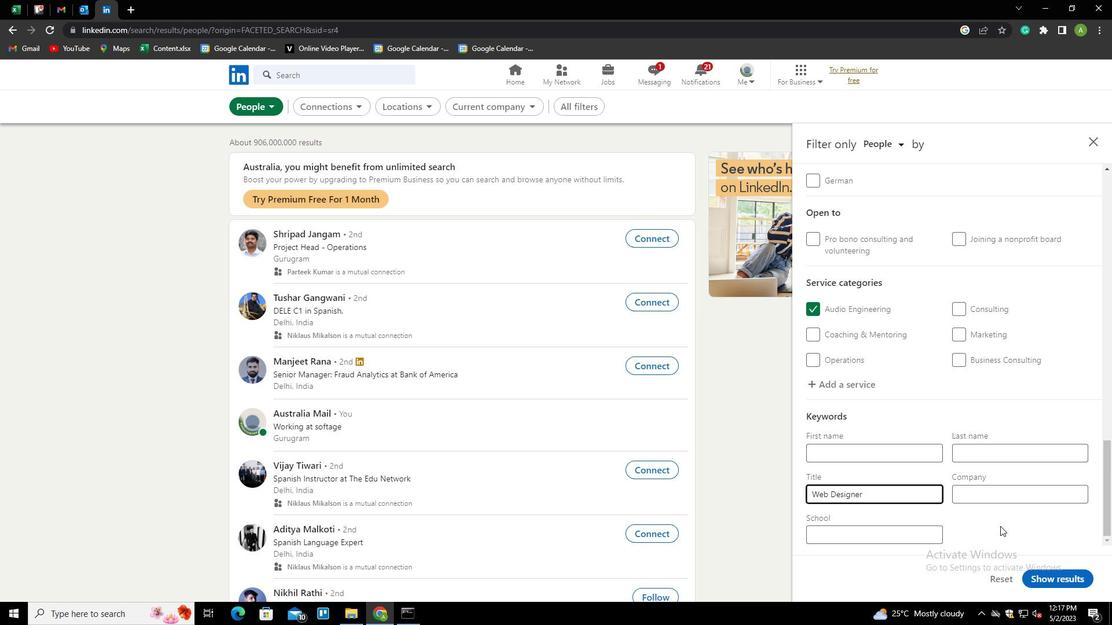 
Action: Mouse moved to (1074, 575)
Screenshot: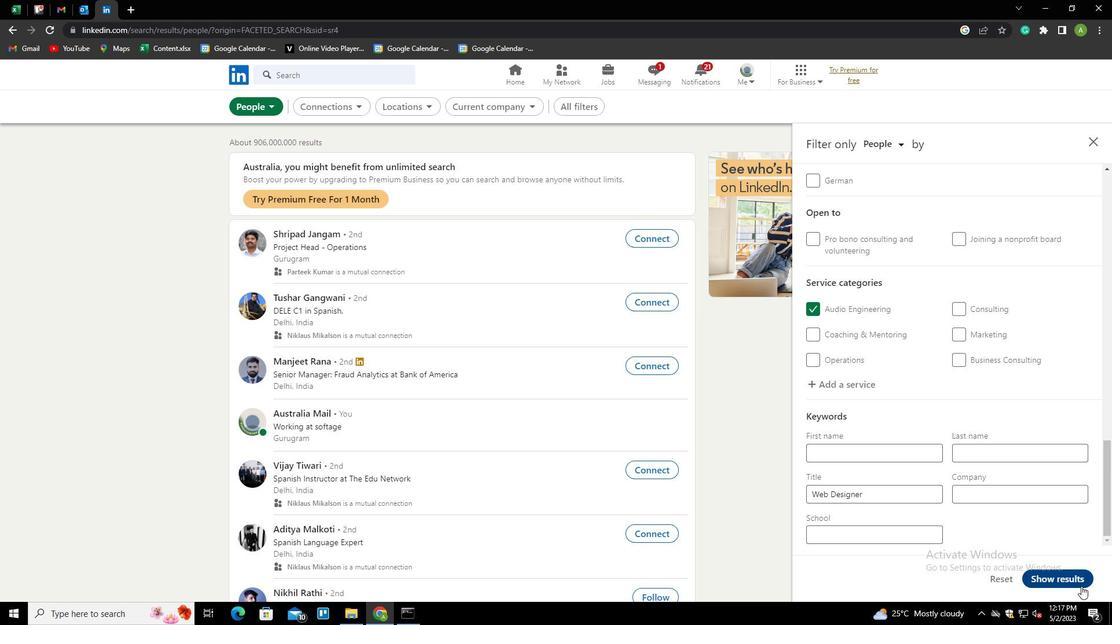 
Action: Mouse pressed left at (1074, 575)
Screenshot: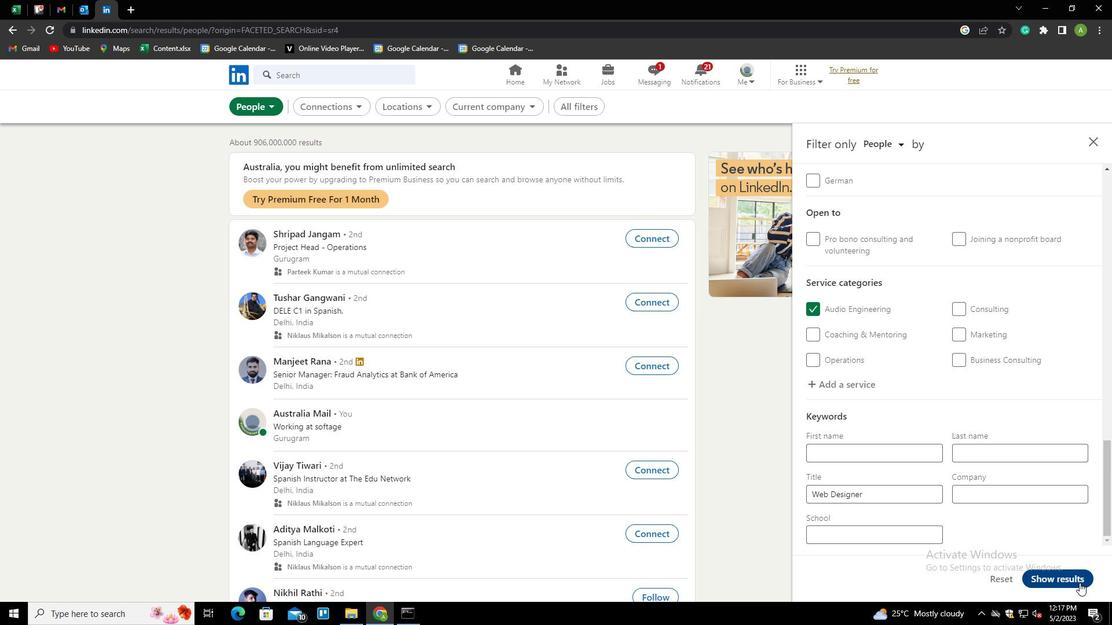 
